 Task: In the Contact  ScarlettLewis@cooperhewitt.org, Create email and send with subject: 'A Glimpse into the Future: Meet Our Disruptive Offering', and with mail content 'Good Day!_x000D_
We're excited to introduce you to an innovative solution that will revolutionize your industry. Get ready to redefine success and reach new heights!_x000D_
Best Regard', attach the document: Business_plan.docx and insert image: visitingcard.jpg. Below Best Regards, write Pinterest and insert the URL: 'in.pinterest.com'. Mark checkbox to create task to follow up : In 1 month. Logged in from softage.4@softage.net
Action: Mouse moved to (70, 49)
Screenshot: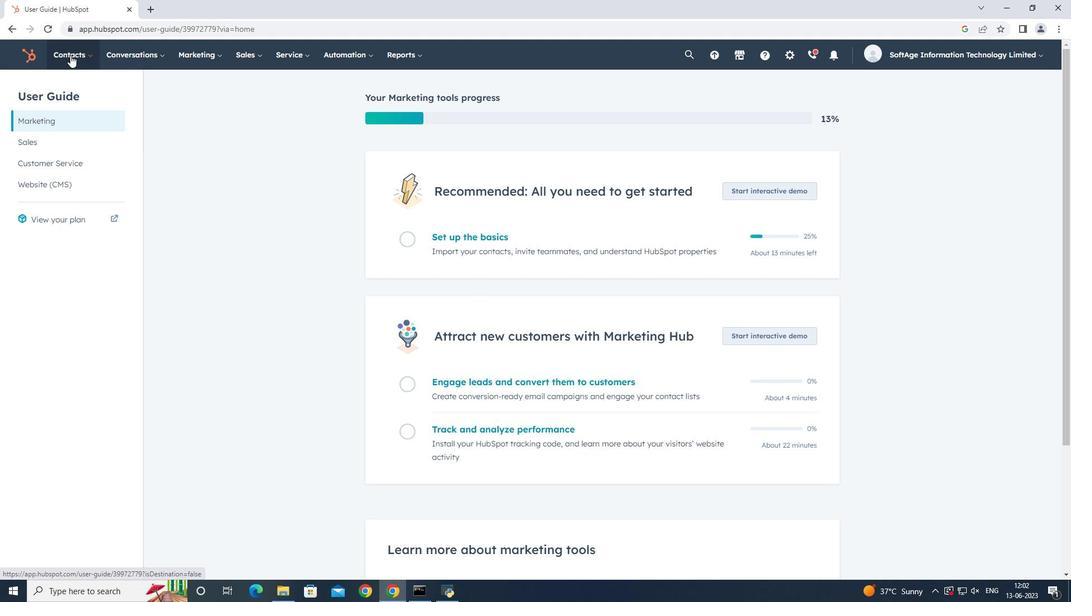 
Action: Mouse pressed left at (70, 49)
Screenshot: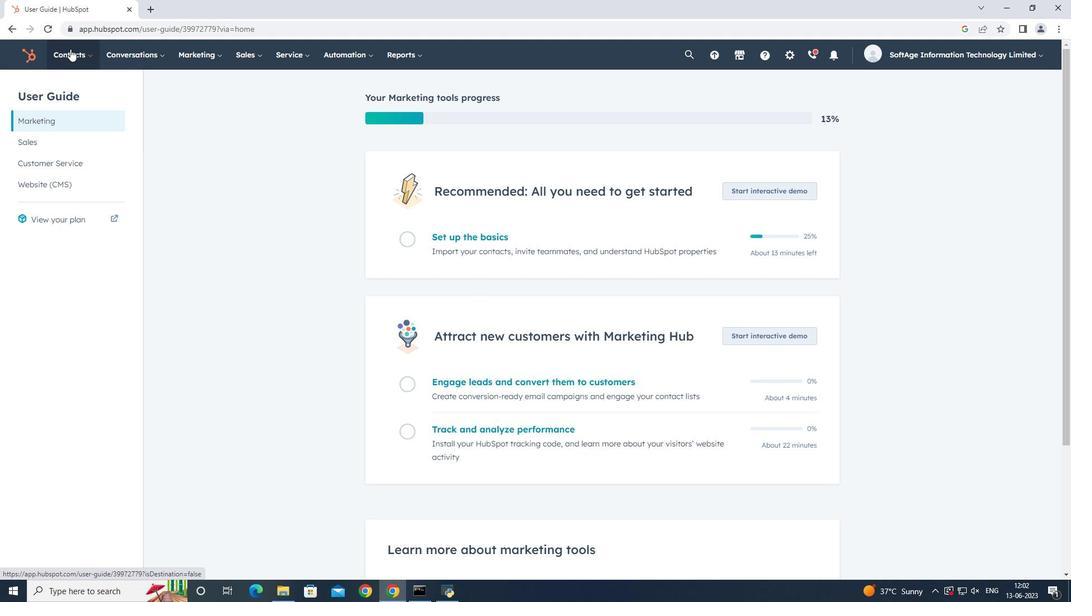 
Action: Mouse moved to (88, 88)
Screenshot: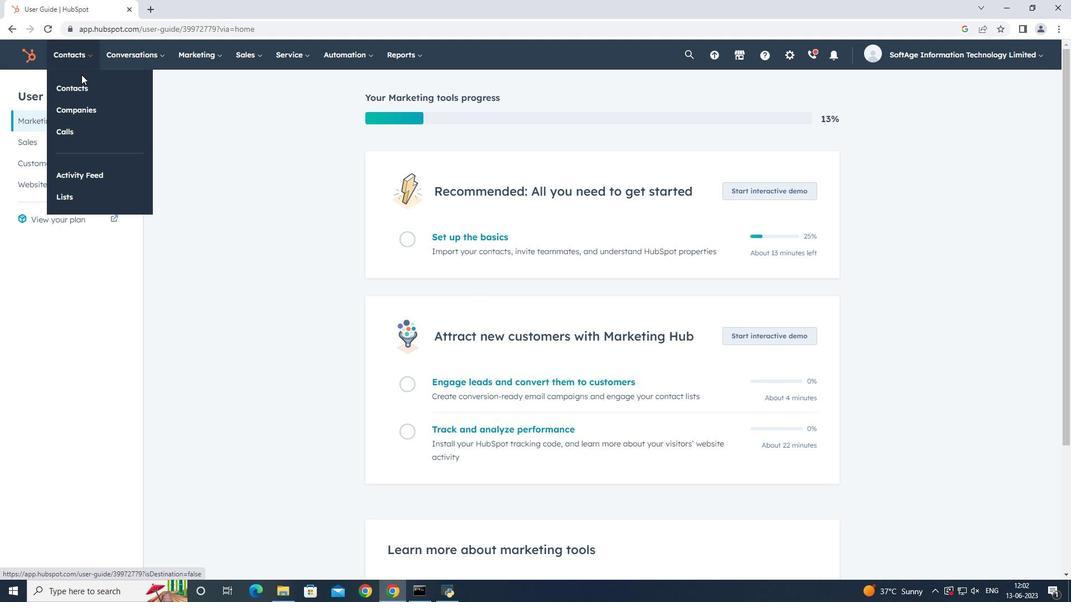 
Action: Mouse pressed left at (88, 88)
Screenshot: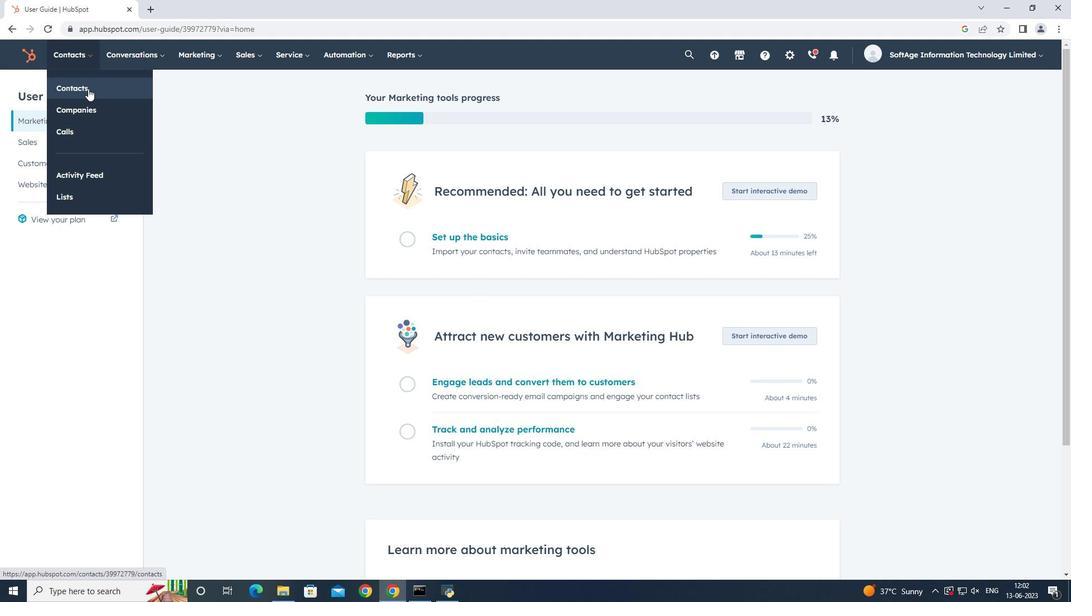 
Action: Mouse moved to (109, 177)
Screenshot: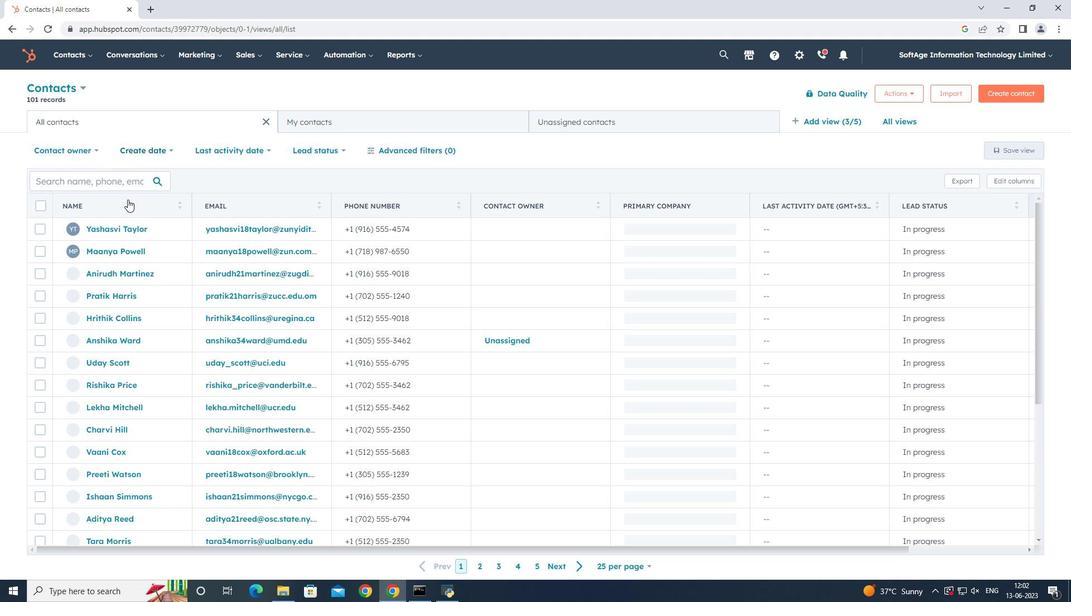 
Action: Mouse pressed left at (109, 177)
Screenshot: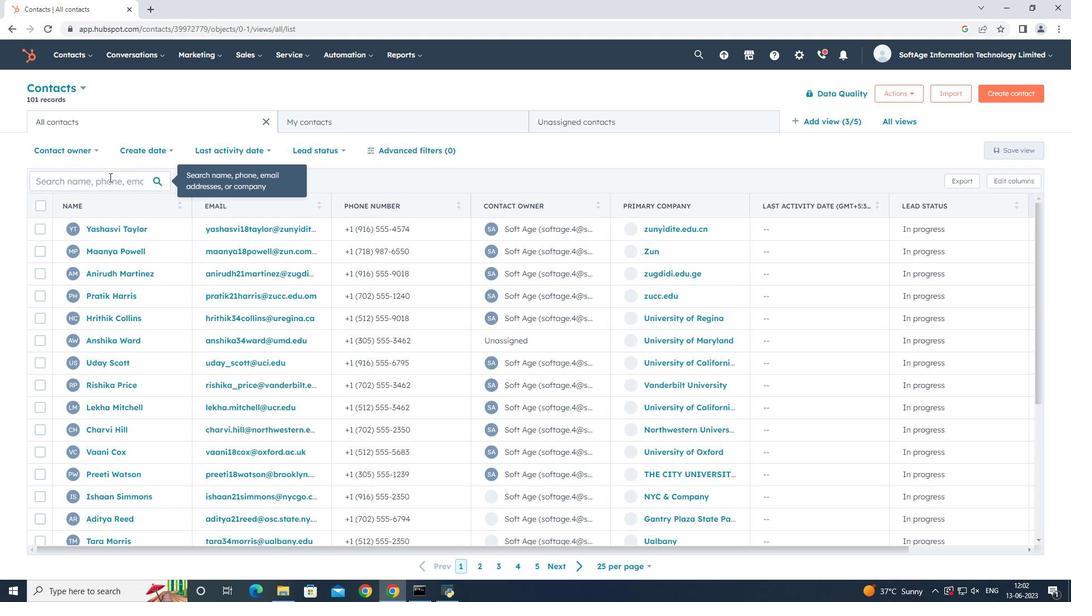 
Action: Key pressed <Key.shift>Scarlett
Screenshot: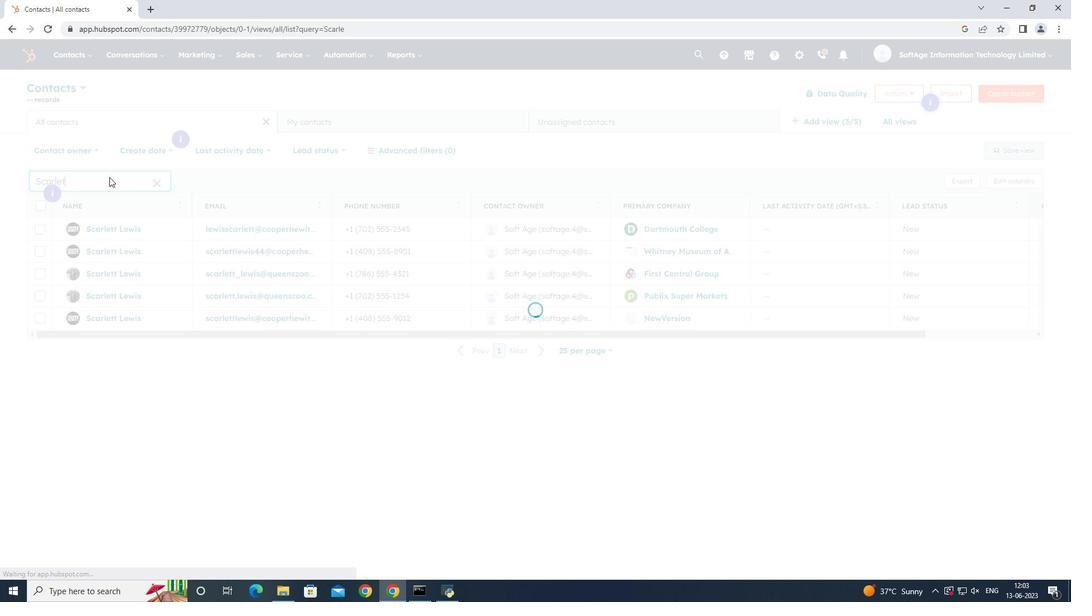 
Action: Mouse moved to (108, 316)
Screenshot: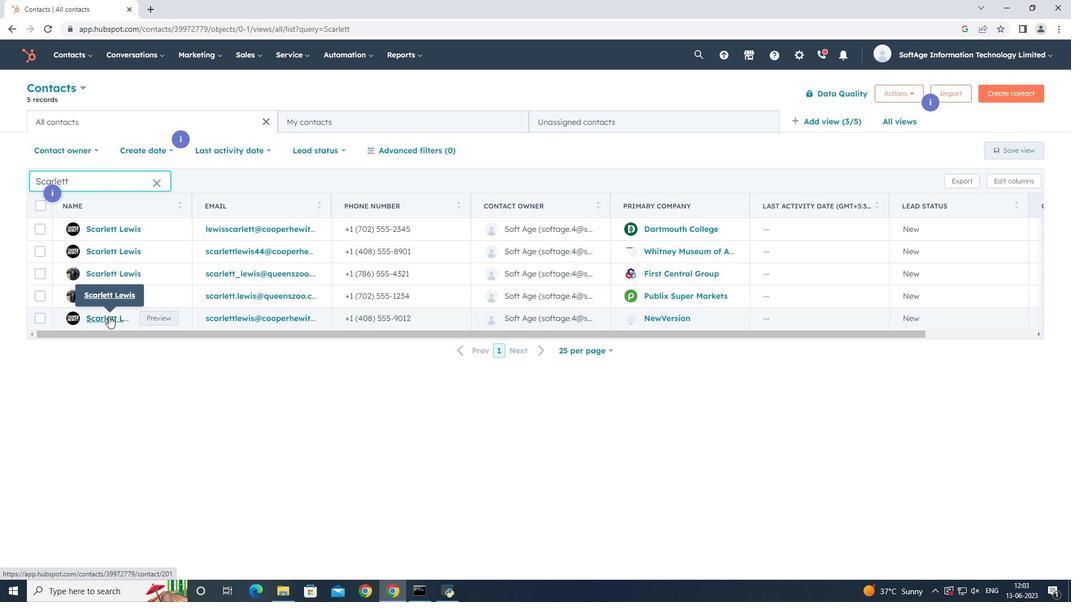 
Action: Mouse pressed left at (108, 316)
Screenshot: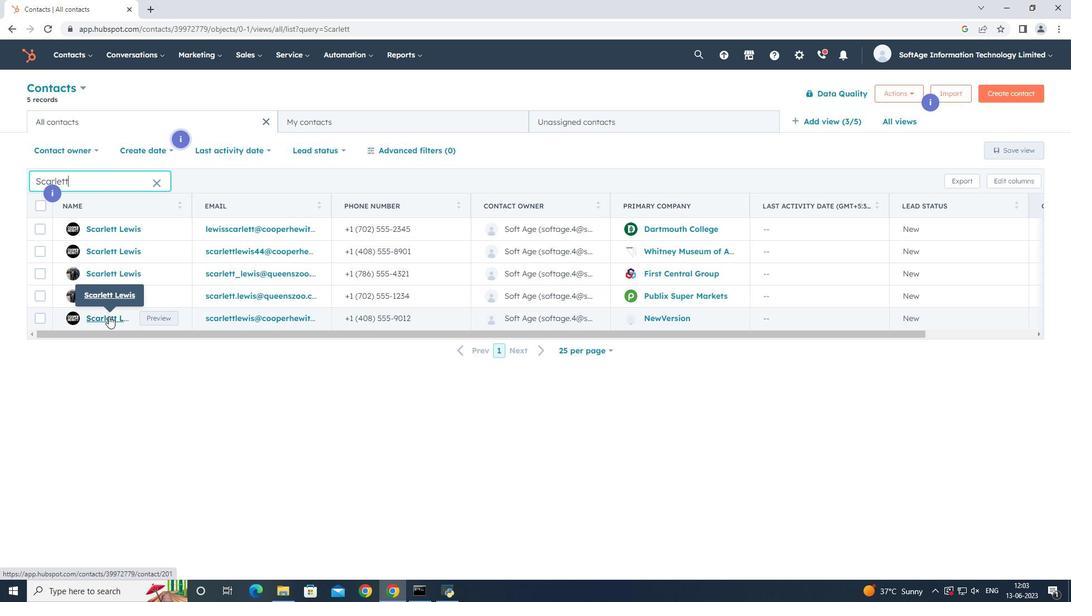 
Action: Mouse moved to (79, 193)
Screenshot: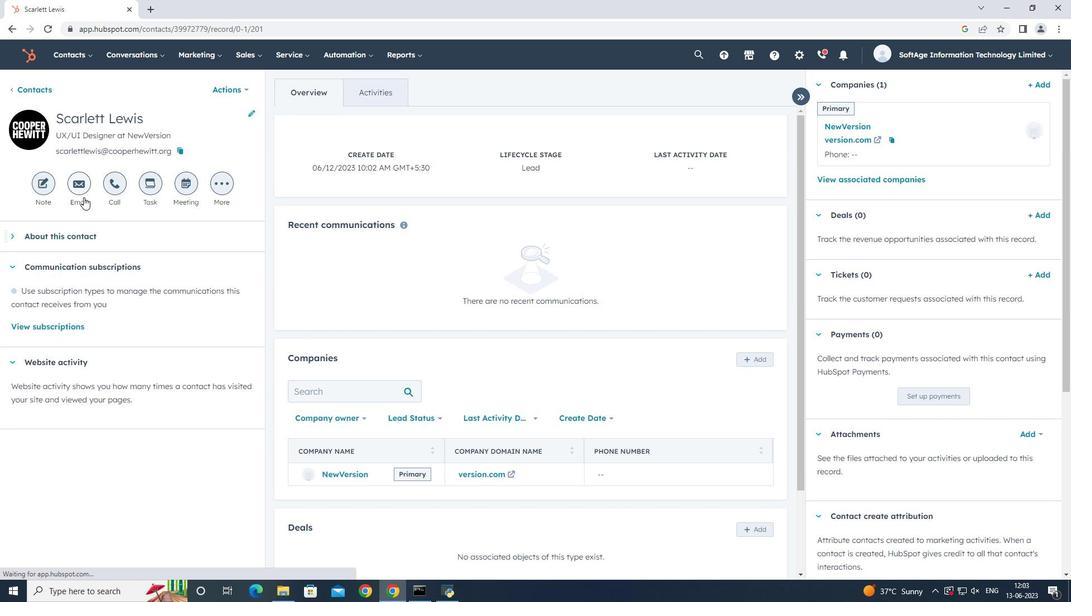 
Action: Mouse pressed left at (79, 193)
Screenshot: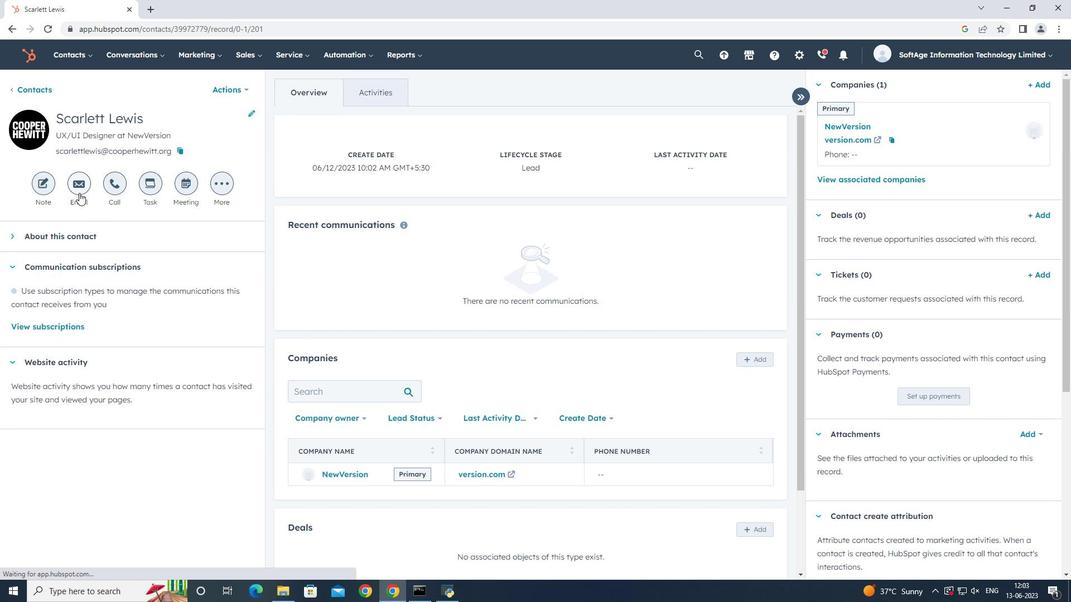 
Action: Mouse moved to (706, 374)
Screenshot: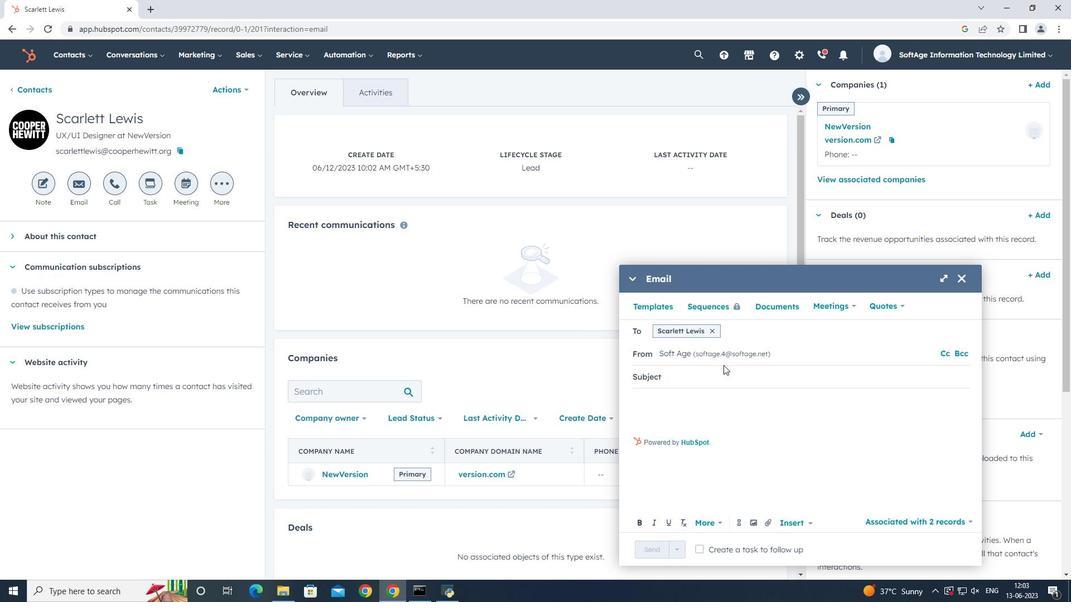 
Action: Key pressed <Key.shift>A<Key.space><Key.shift><Key.shift><Key.shift><Key.shift><Key.shift><Key.shift><Key.shift><Key.shift><Key.shift><Key.shift><Key.shift><Key.shift><Key.shift><Key.shift><Key.shift>Glimpse<Key.space>into<Key.space>the<Key.space><Key.shift><Key.shift><Key.shift><Key.shift><Key.shift><Key.shift><Key.shift><Key.shift><Key.shift><Key.shift><Key.shift><Key.shift><Key.shift><Key.shift><Key.shift><Key.shift><Key.shift><Key.shift><Key.shift><Key.shift><Key.shift><Key.shift><Key.shift><Key.shift><Key.shift><Key.shift>Future<Key.shift_r><Key.shift_r><Key.shift_r><Key.shift_r>:<Key.space><Key.shift_r><Key.shift_r><Key.shift_r>Meet<Key.space><Key.shift_r><Key.shift_r><Key.shift_r><Key.shift_r><Key.shift_r><Key.shift_r><Key.shift_r><Key.shift_r><Key.shift_r>Our<Key.space><Key.shift>Disruptive<Key.space><Key.shift_r><Key.shift_r><Key.shift_r><Key.shift_r><Key.shift_r><Key.shift_r><Key.shift_r><Key.shift_r>Offering
Screenshot: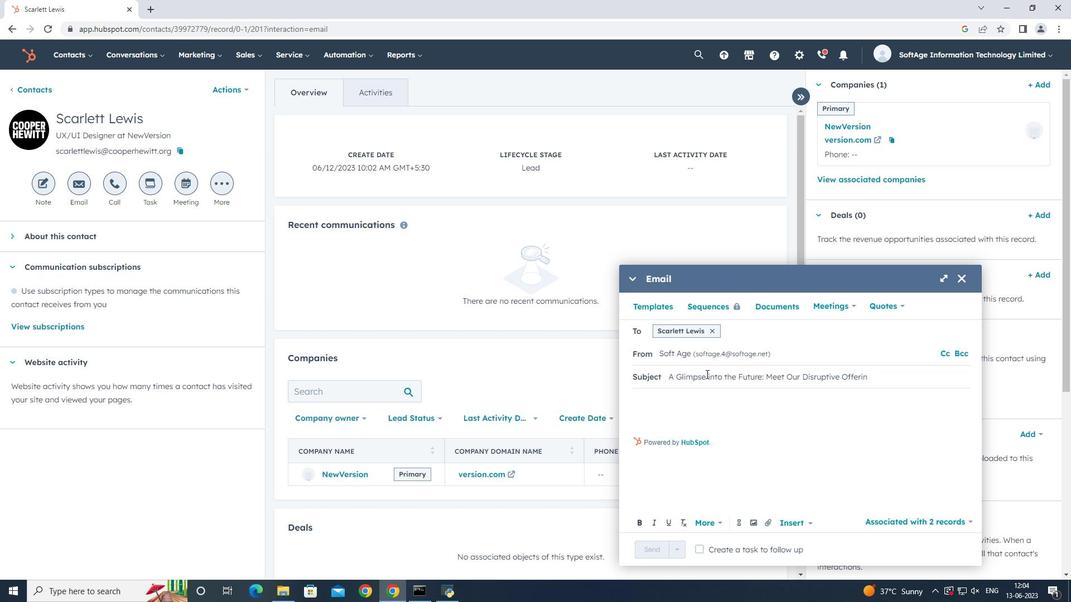 
Action: Mouse moved to (751, 409)
Screenshot: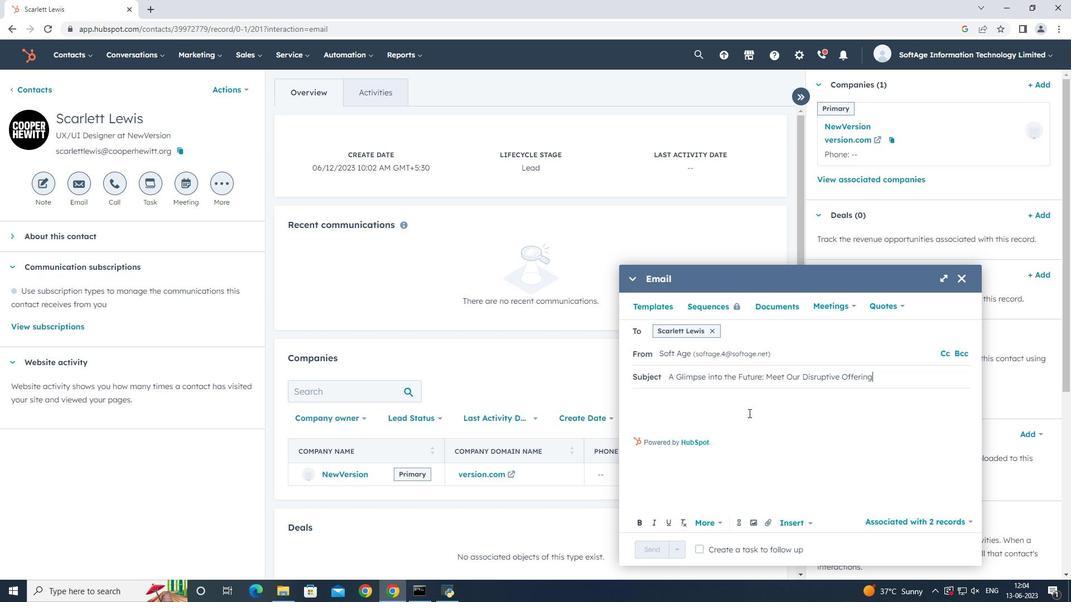 
Action: Mouse pressed left at (751, 409)
Screenshot: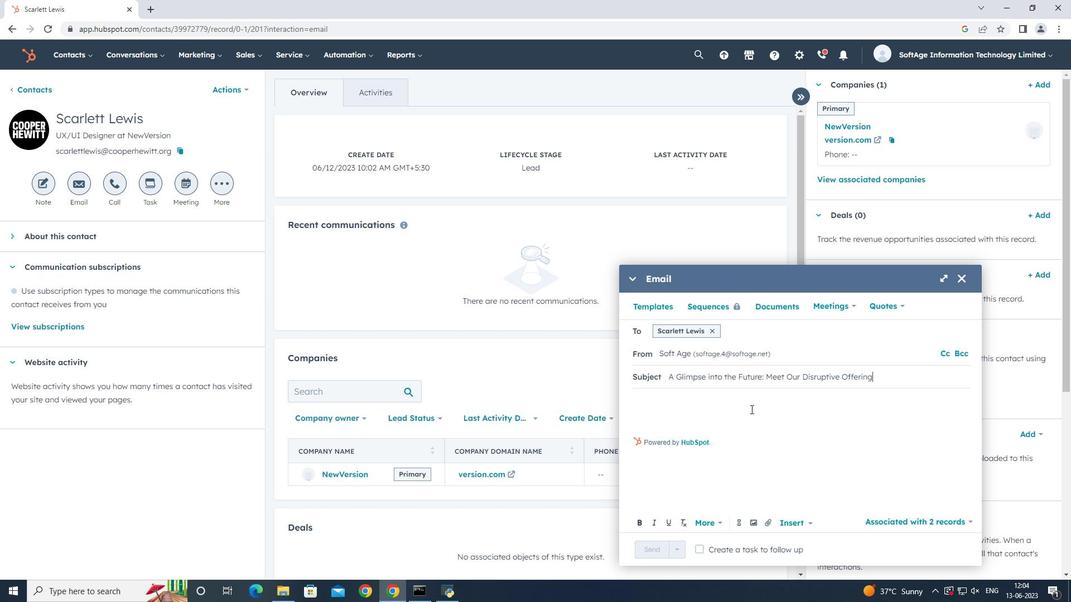 
Action: Key pressed <Key.shift><Key.shift><Key.shift><Key.shift>Good<Key.space><Key.shift>Day,<Key.enter><Key.enter>
Screenshot: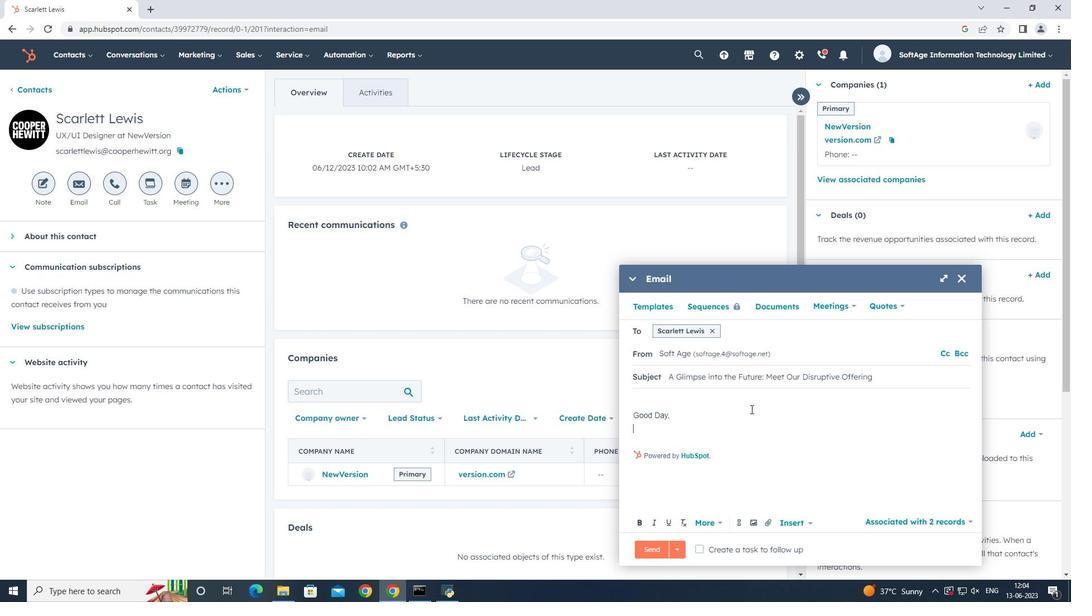 
Action: Mouse moved to (797, 400)
Screenshot: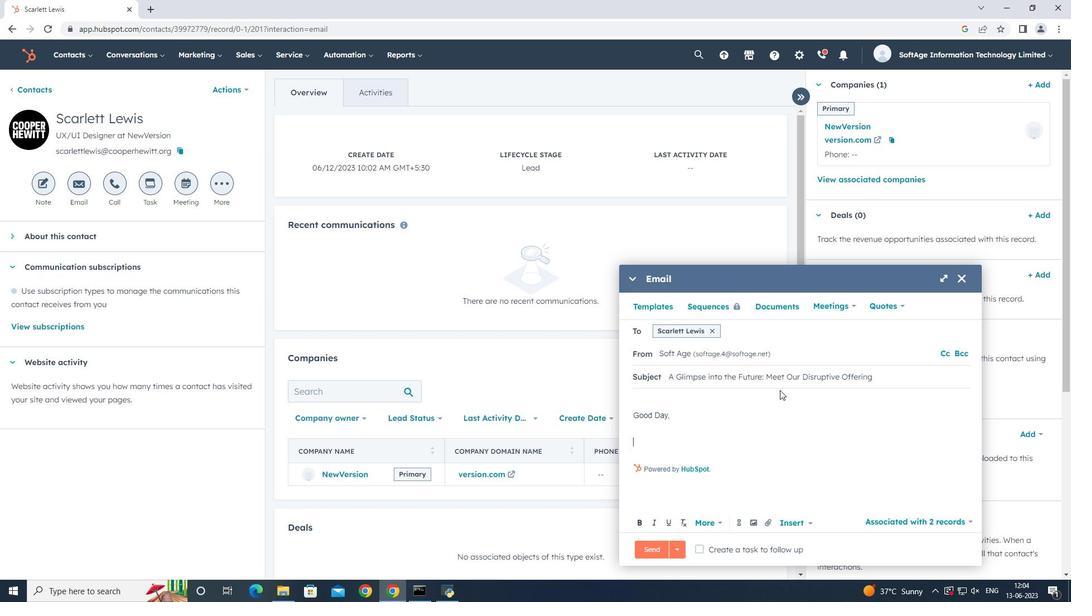
Action: Key pressed <Key.shift>We're<Key.space>excited<Key.space>to<Key.space>introduce<Key.space>you<Key.space>to<Key.space>an<Key.space>innovative<Key.space>solution<Key.space>that<Key.space>will<Key.space>revolutionize<Key.space>your<Key.space>industry.<Key.space><Key.space><Key.backspace><Key.shift>Get<Key.space>ready<Key.space>to<Key.space>redefine<Key.space>success<Key.space>and<Key.space>reach<Key.space>new<Key.space>heights<Key.shift_r><Key.shift_r><Key.shift_r><Key.shift_r><Key.shift_r><Key.shift_r><Key.shift_r><Key.shift_r><Key.shift_r><Key.shift_r><Key.shift_r><Key.shift_r><Key.shift_r><Key.shift_r><Key.shift_r><Key.shift_r><Key.shift_r><Key.shift_r><Key.shift_r><Key.shift_r><Key.shift_r><Key.shift_r><Key.shift_r><Key.shift_r><Key.shift_r><Key.shift_r><Key.shift_r><Key.shift_r><Key.shift_r><Key.shift_r><Key.shift_r><Key.shift_r><Key.shift_r><Key.shift_r><Key.shift_r><Key.shift_r><Key.shift_r><Key.shift_r><Key.shift_r><Key.shift_r><Key.shift_r><Key.shift_r><Key.shift_r><Key.shift_r><Key.shift_r><Key.shift_r><Key.shift_r><Key.shift_r><Key.shift_r><Key.shift_r><Key.shift_r><Key.shift_r><Key.shift_r><Key.shift_r><Key.shift_r><Key.shift_r><Key.shift_r><Key.shift_r><Key.shift_r><Key.shift_r><Key.shift_r><Key.shift_r><Key.shift_r><Key.shift_r><Key.shift_r><Key.shift_r><Key.shift_r><Key.shift_r><Key.shift_r><Key.shift_r><Key.shift_r><Key.shift_r><Key.shift_r><Key.shift_r>!
Screenshot: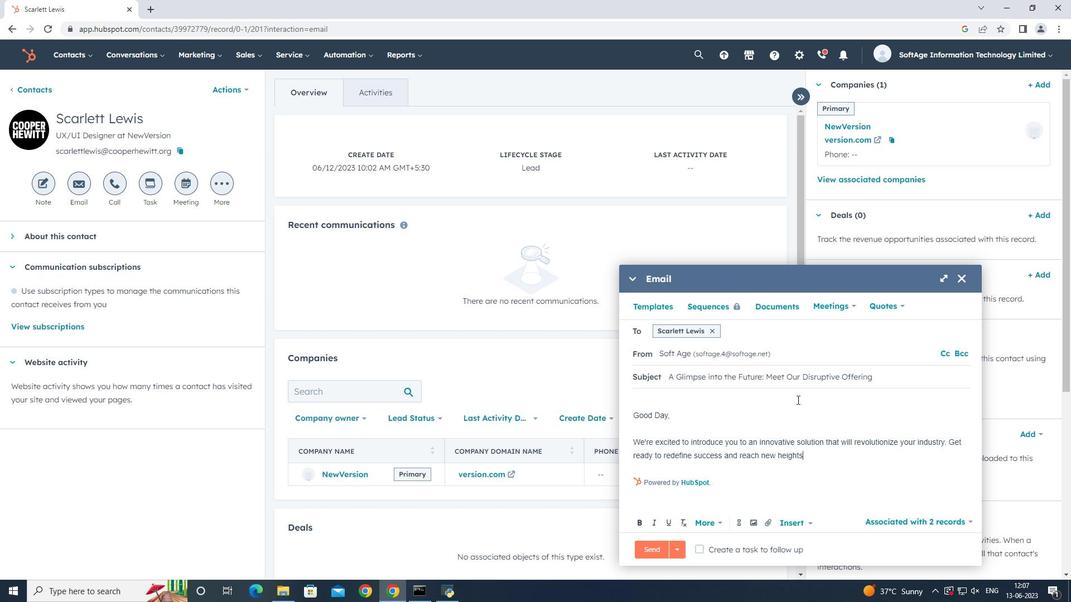 
Action: Mouse moved to (860, 456)
Screenshot: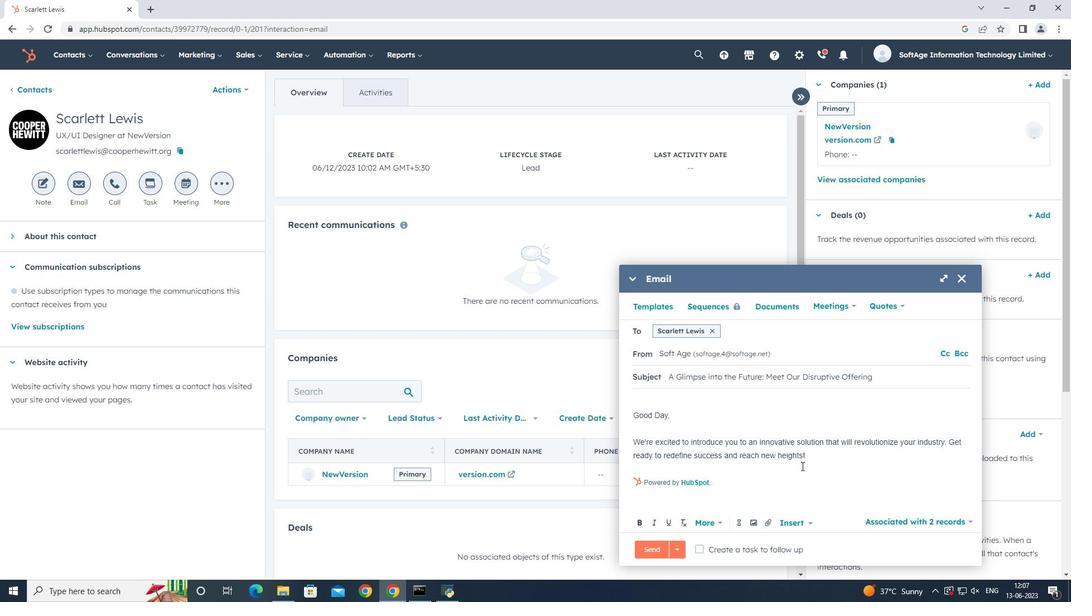 
Action: Key pressed <Key.enter><Key.enter>
Screenshot: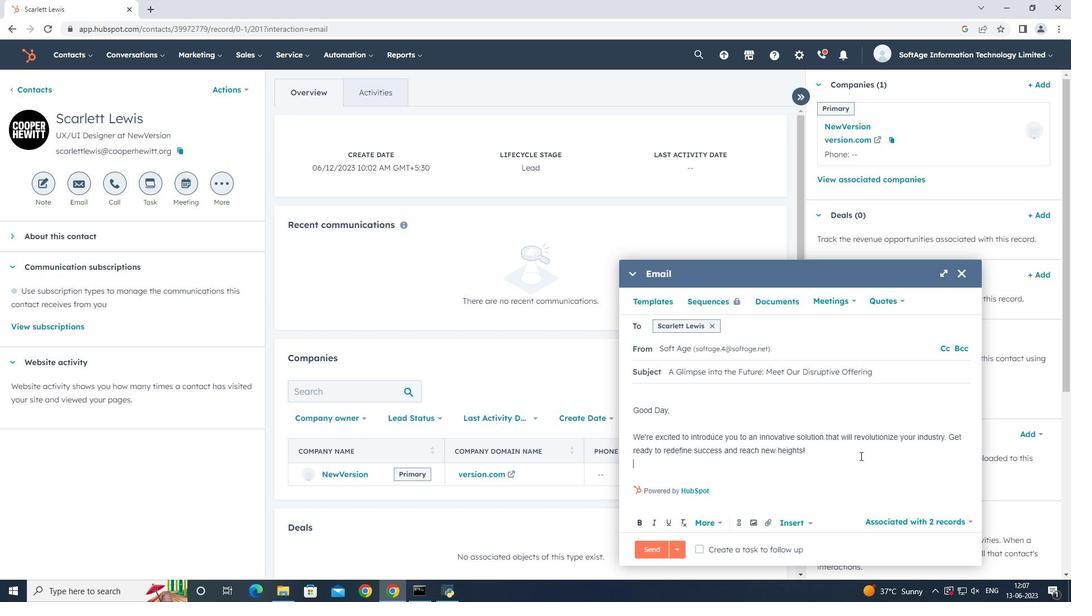 
Action: Mouse moved to (831, 438)
Screenshot: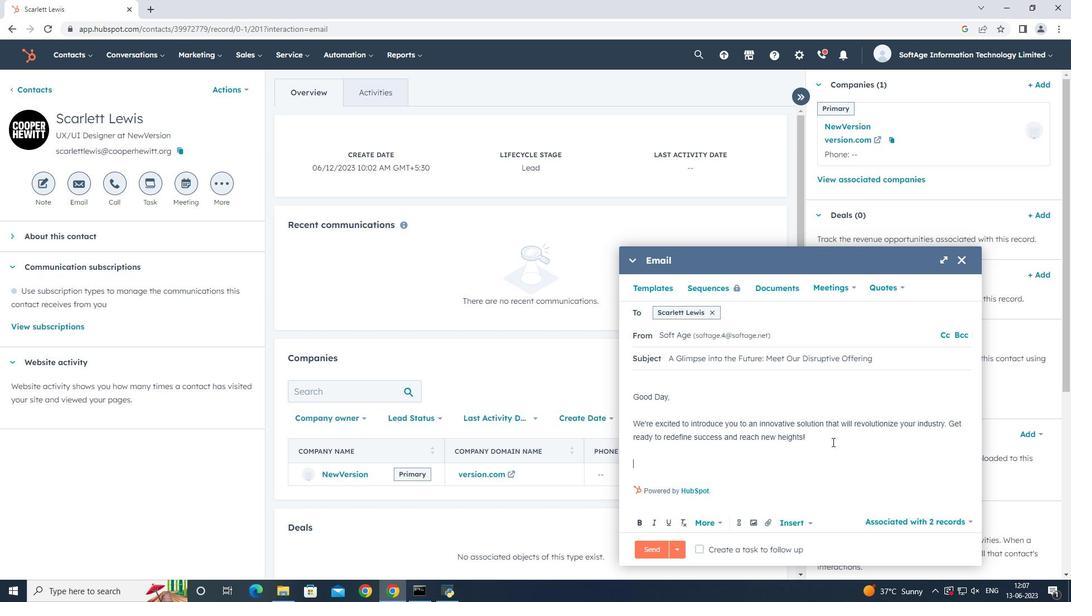 
Action: Key pressed <Key.shift>R<Key.backspace><Key.shift>Best<Key.space><Key.shift><Key.shift>Regards,
Screenshot: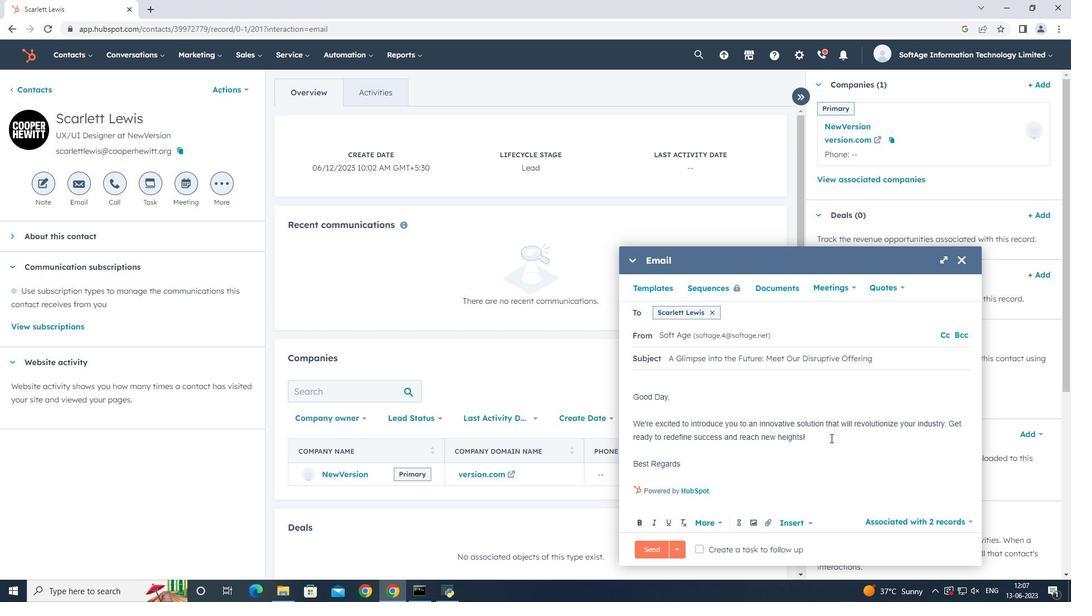 
Action: Mouse moved to (771, 521)
Screenshot: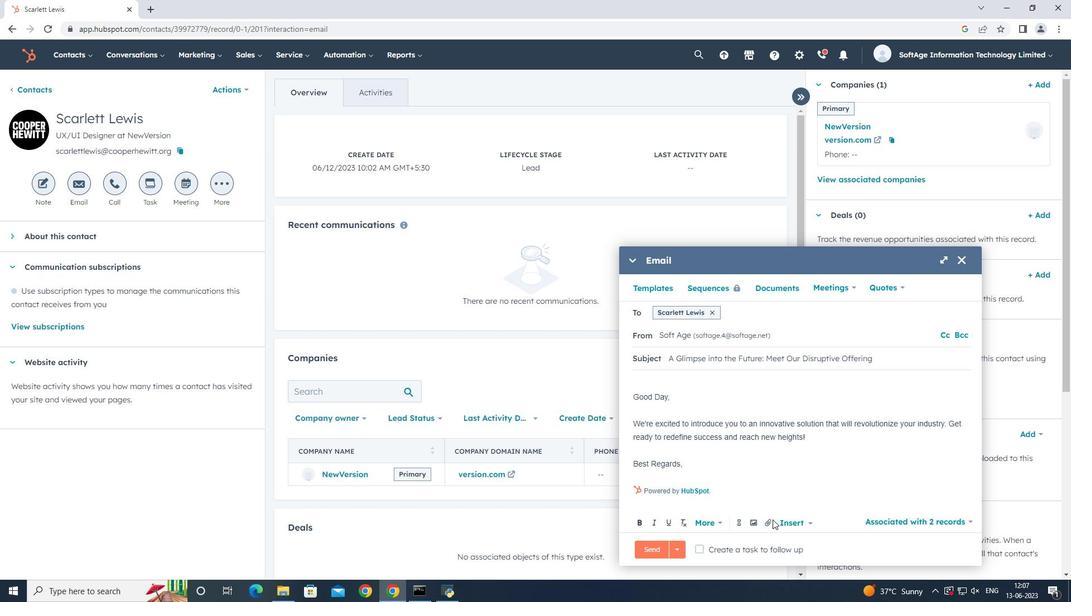 
Action: Mouse pressed left at (771, 521)
Screenshot: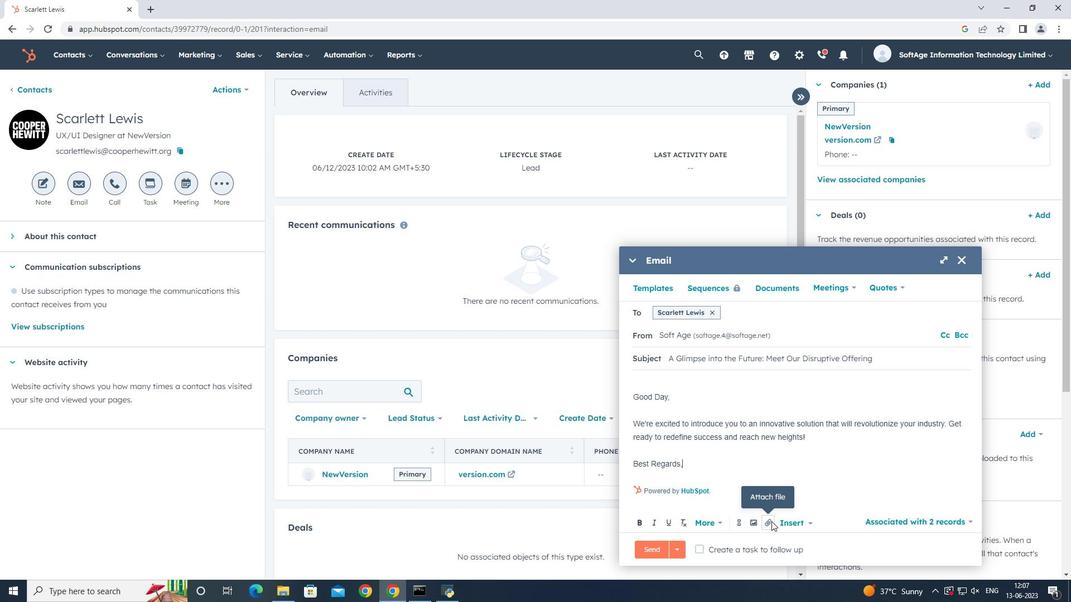 
Action: Mouse moved to (778, 492)
Screenshot: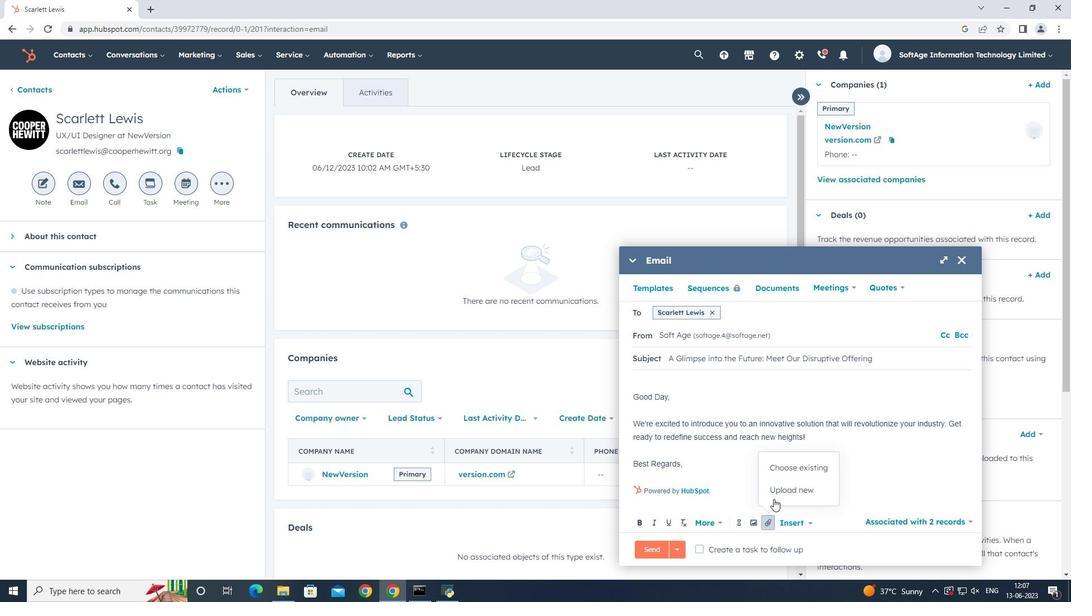 
Action: Mouse pressed left at (778, 492)
Screenshot: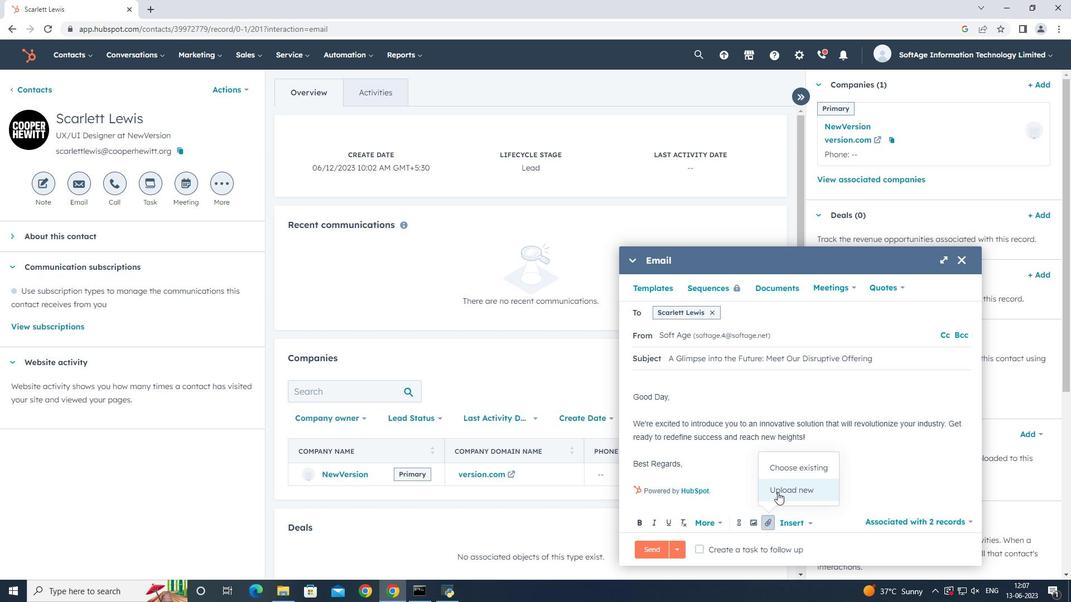 
Action: Mouse moved to (194, 103)
Screenshot: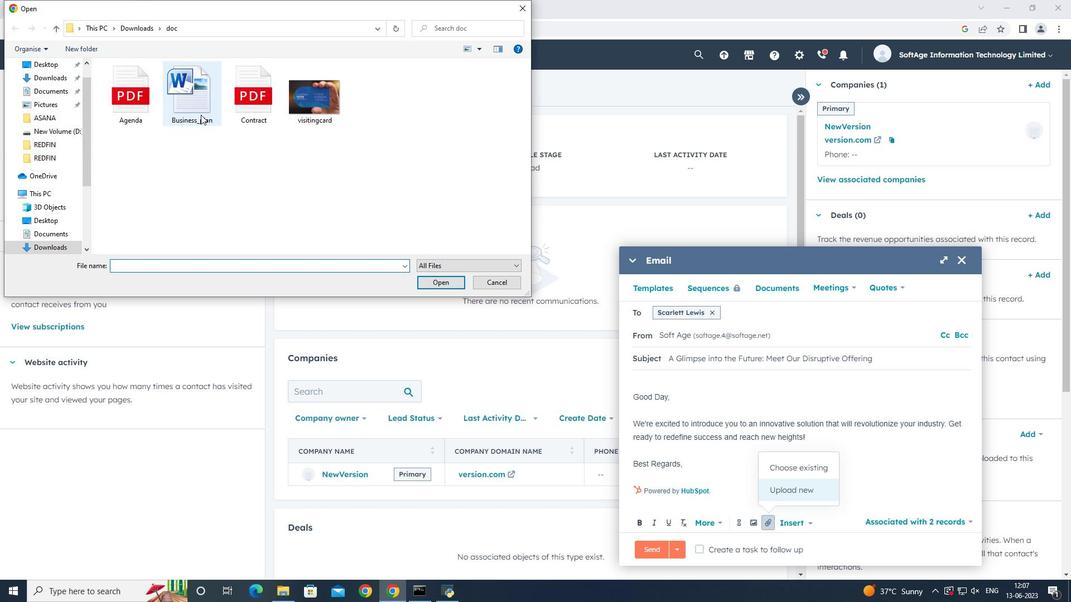 
Action: Mouse pressed left at (194, 103)
Screenshot: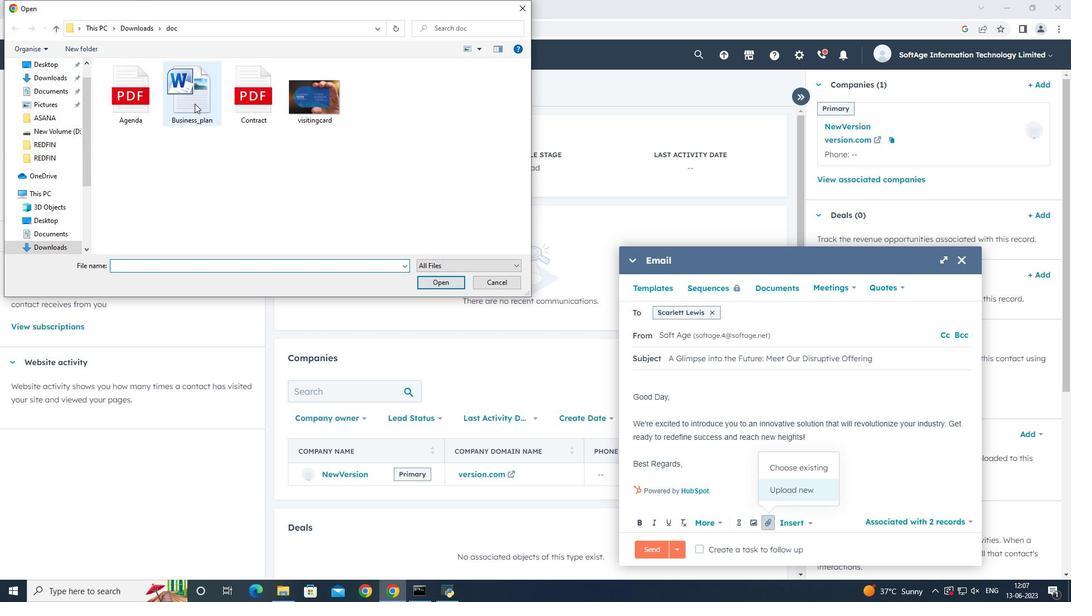 
Action: Mouse pressed left at (194, 103)
Screenshot: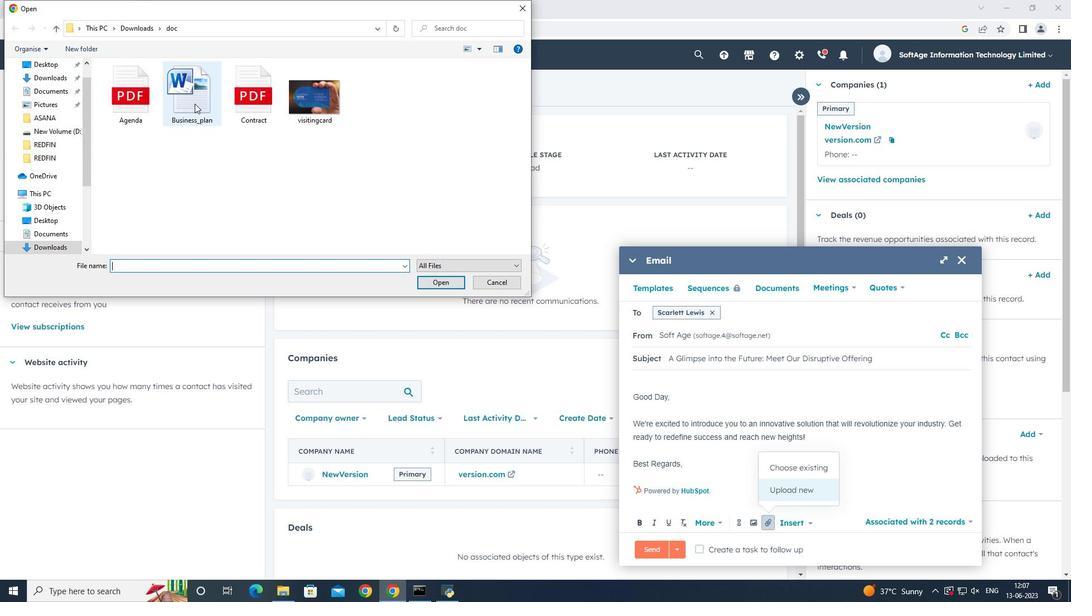 
Action: Mouse moved to (754, 491)
Screenshot: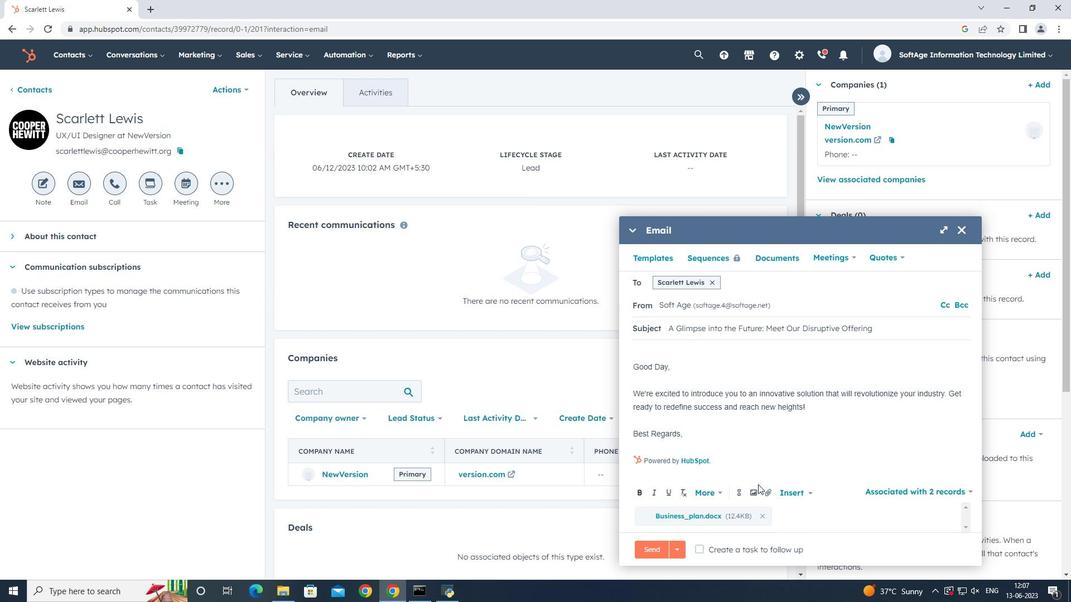 
Action: Mouse pressed left at (754, 491)
Screenshot: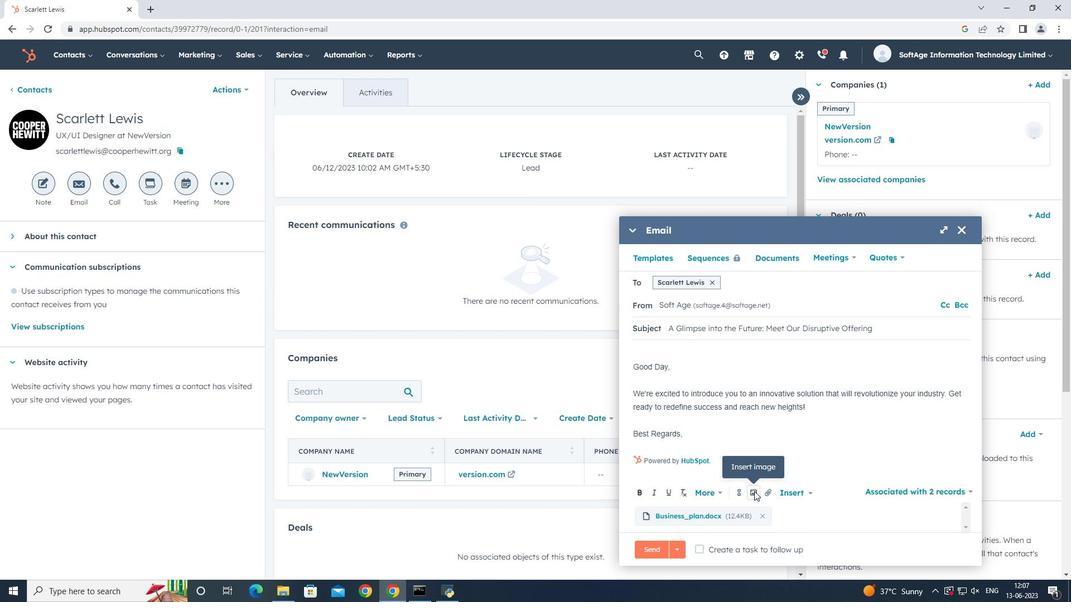 
Action: Mouse moved to (752, 458)
Screenshot: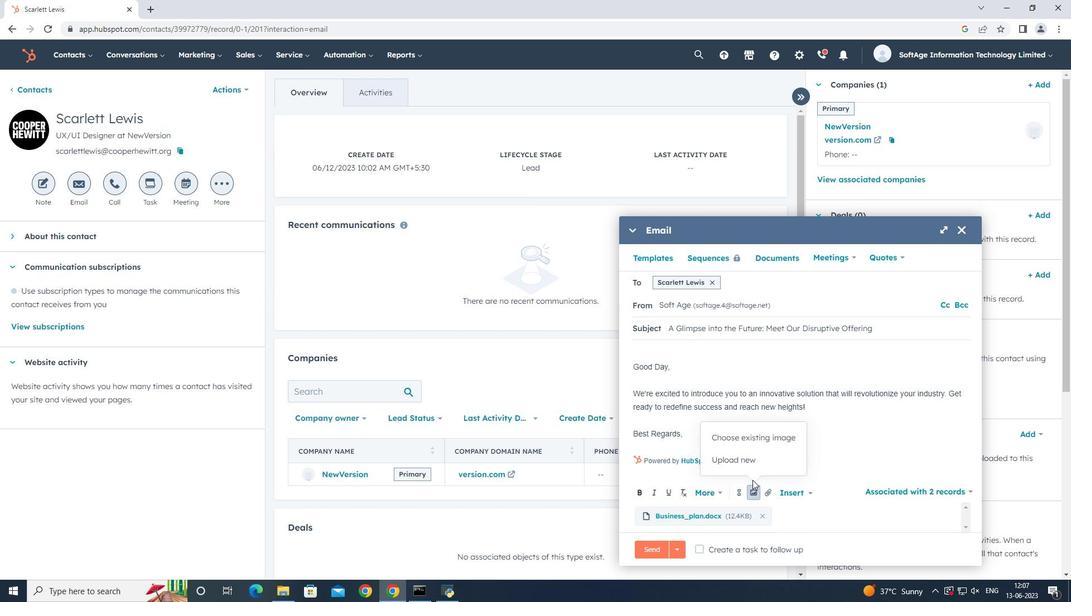 
Action: Mouse pressed left at (752, 458)
Screenshot: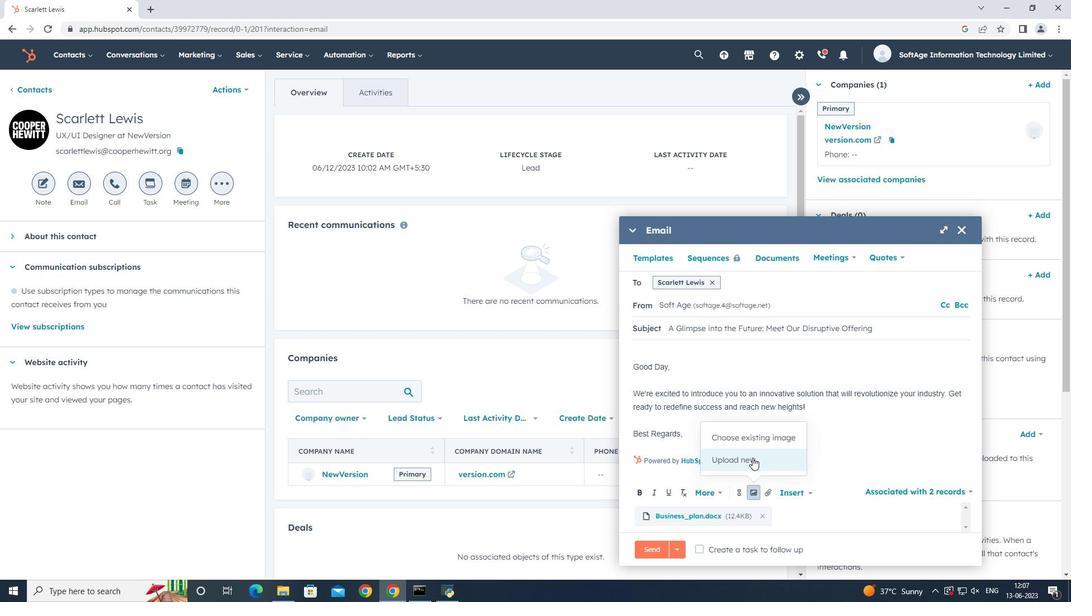 
Action: Mouse moved to (121, 104)
Screenshot: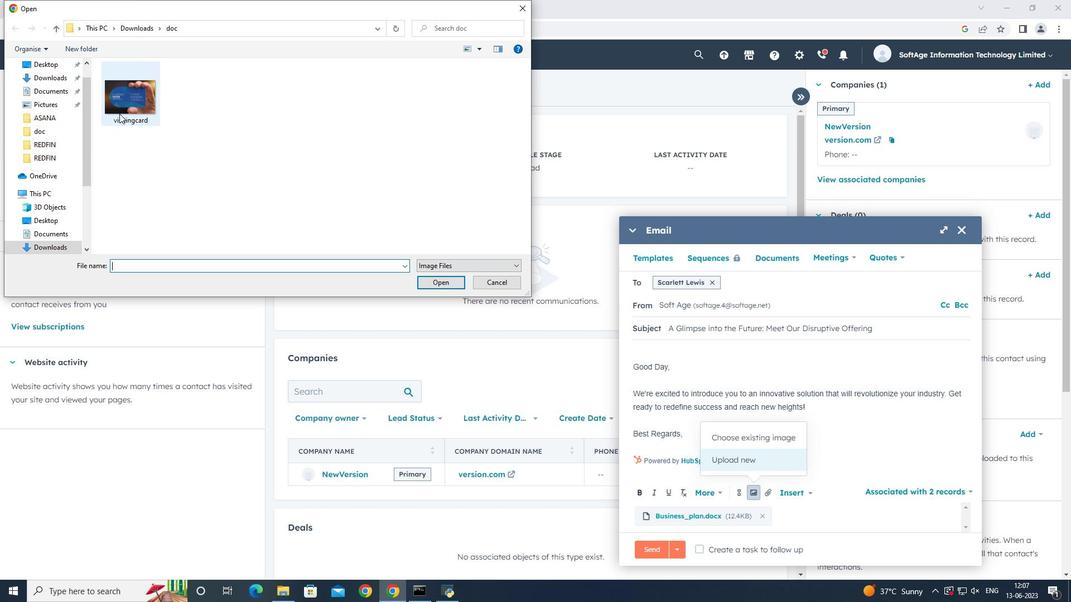 
Action: Mouse pressed left at (121, 104)
Screenshot: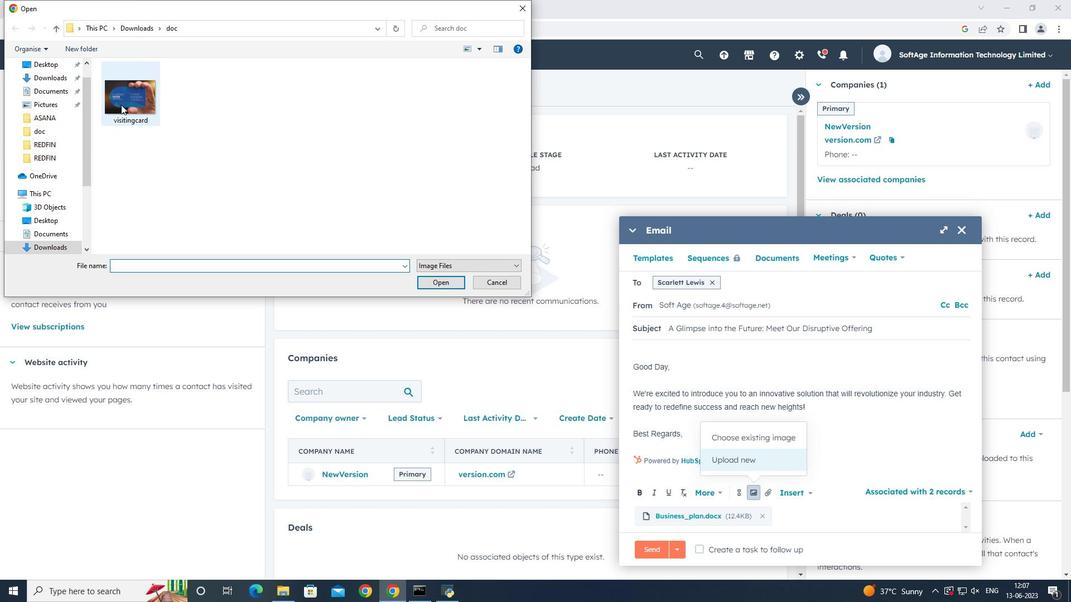 
Action: Mouse pressed left at (121, 104)
Screenshot: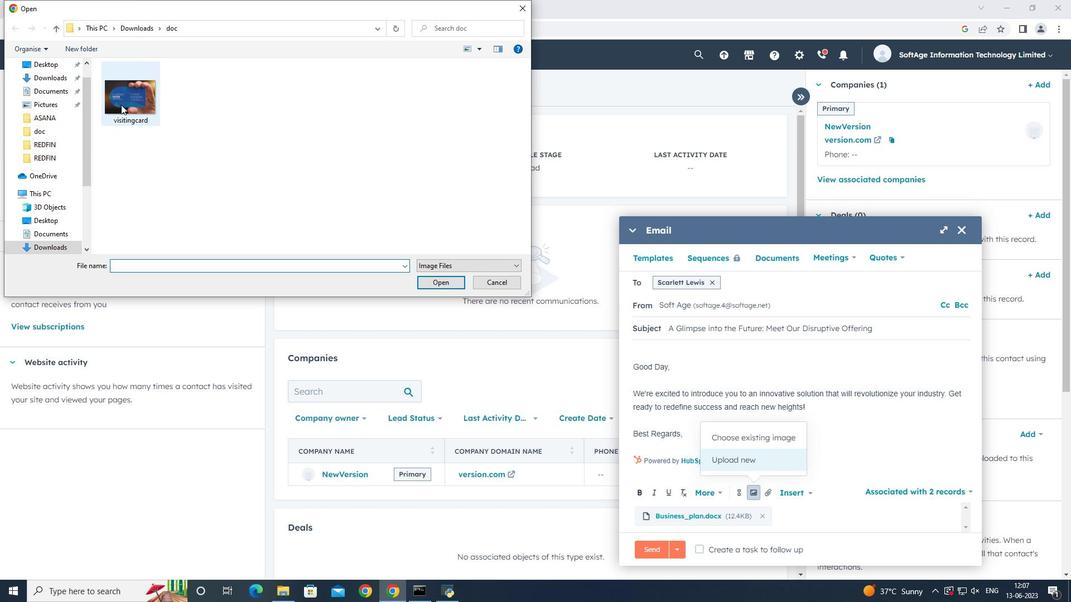 
Action: Mouse moved to (690, 305)
Screenshot: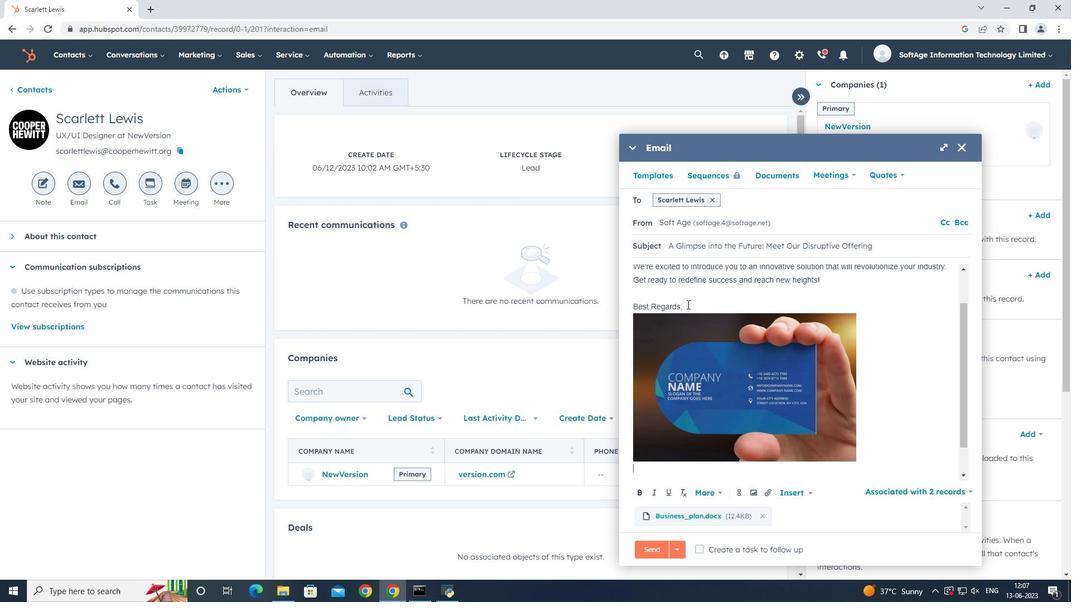
Action: Mouse pressed left at (690, 305)
Screenshot: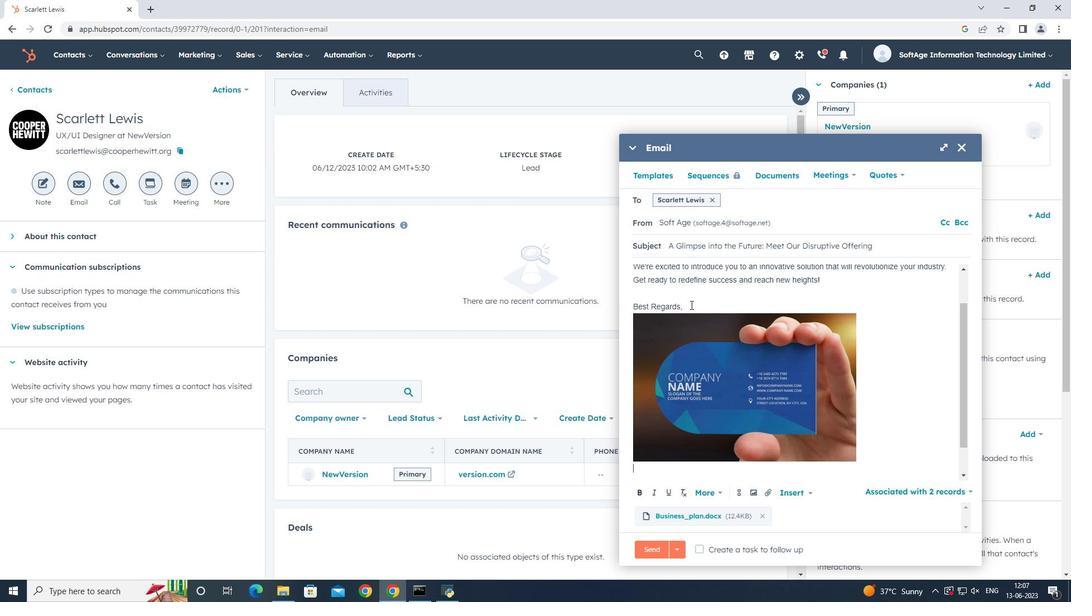 
Action: Key pressed <Key.enter><Key.shift_r><Key.shift_r><Key.shift_r><Key.shift_r><Key.shift_r><Key.shift_r><Key.shift_r><Key.shift_r><Key.shift_r><Key.shift_r><Key.shift_r><Key.shift_r><Key.shift_r><Key.shift_r><Key.shift_r><Key.shift_r><Key.shift_r><Key.shift_r><Key.shift_r><Key.shift_r><Key.shift_r><Key.shift_r><Key.shift_r><Key.shift_r><Key.shift_r><Key.shift_r><Key.shift_r><Key.shift_r><Key.shift_r><Key.shift_r><Key.shift_r><Key.shift_r><Key.shift_r><Key.shift_r><Key.shift_r><Key.shift_r><Key.shift_r><Key.shift_r><Key.shift_r><Key.shift_r><Key.shift_r><Key.shift_r><Key.shift_r><Key.shift_r><Key.shift_r><Key.shift_r><Key.shift_r><Key.shift_r><Key.shift_r><Key.shift_r>Printerest
Screenshot: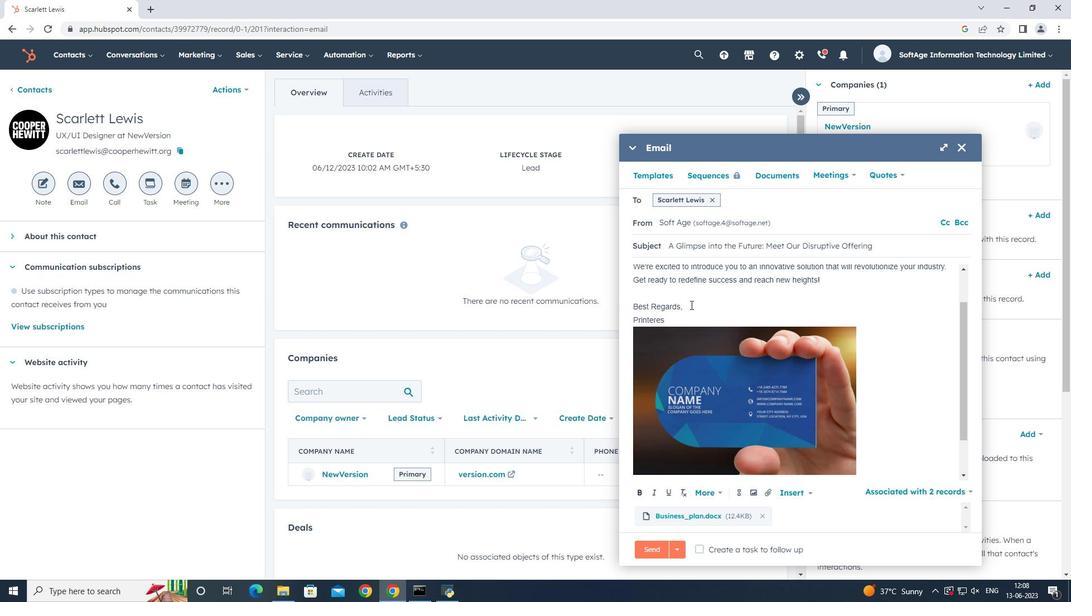 
Action: Mouse moved to (738, 492)
Screenshot: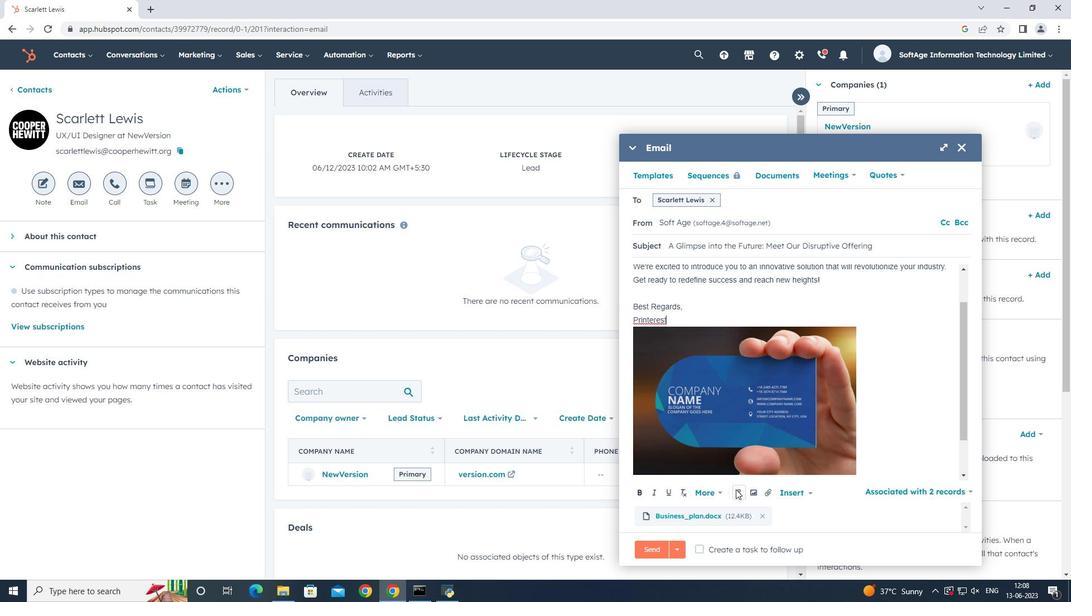 
Action: Mouse pressed left at (738, 492)
Screenshot: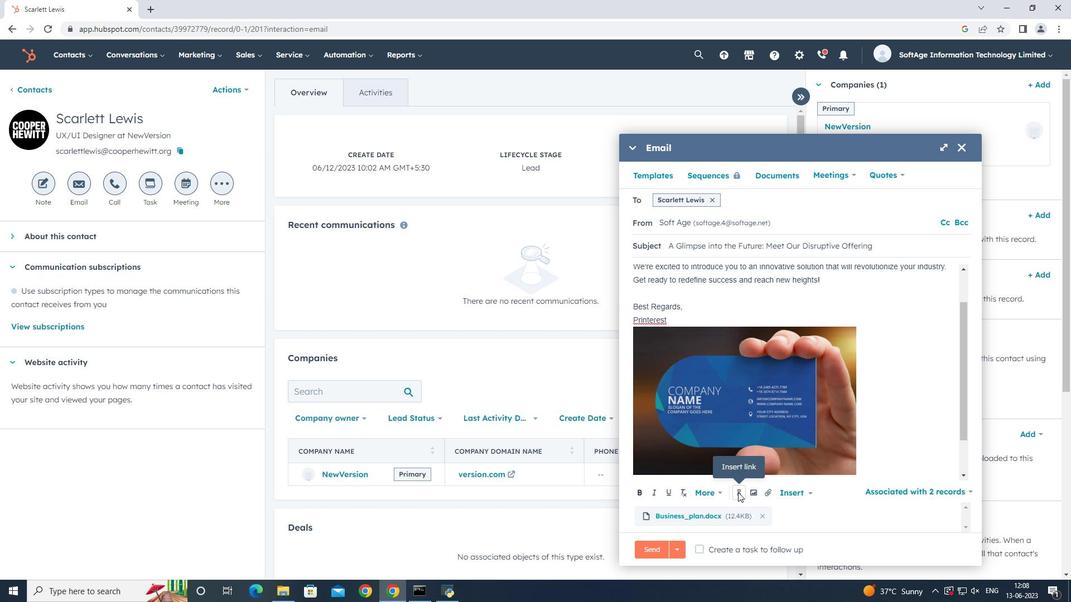 
Action: Key pressed in.pinterest.com
Screenshot: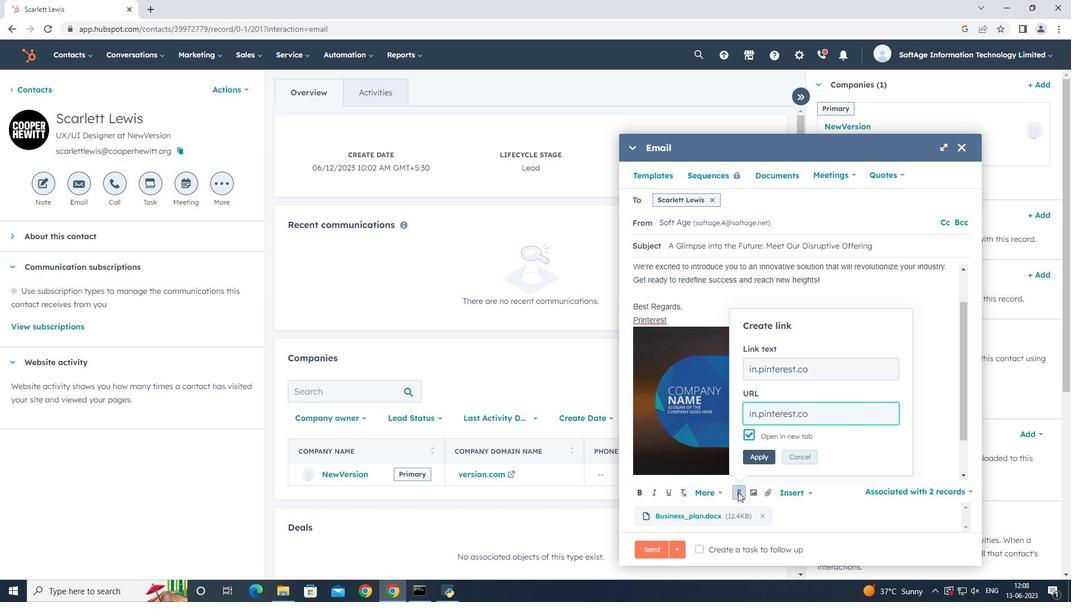 
Action: Mouse moved to (758, 461)
Screenshot: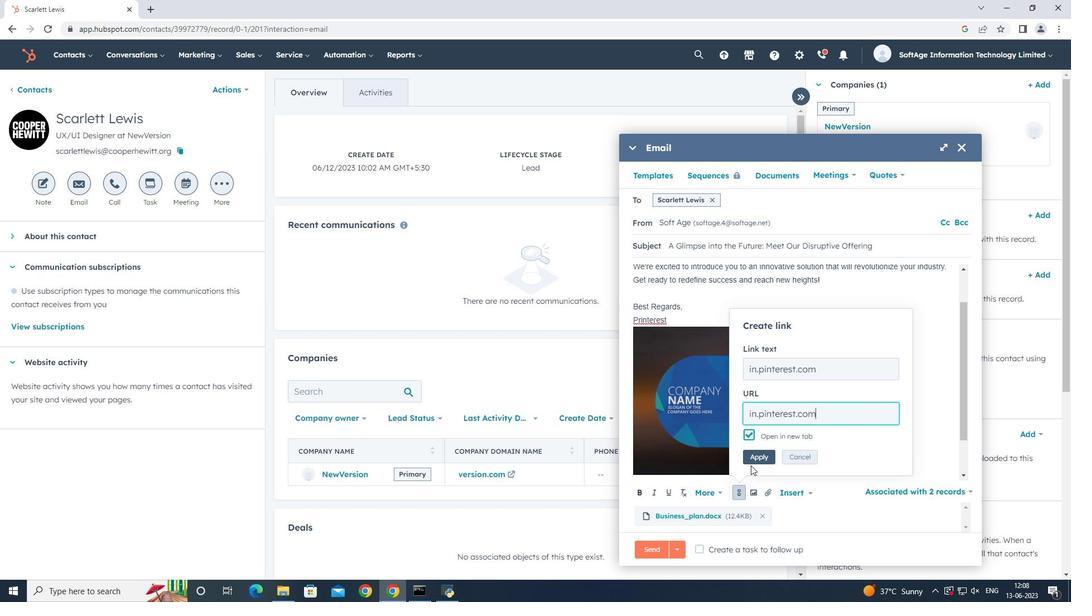 
Action: Mouse pressed left at (758, 461)
Screenshot: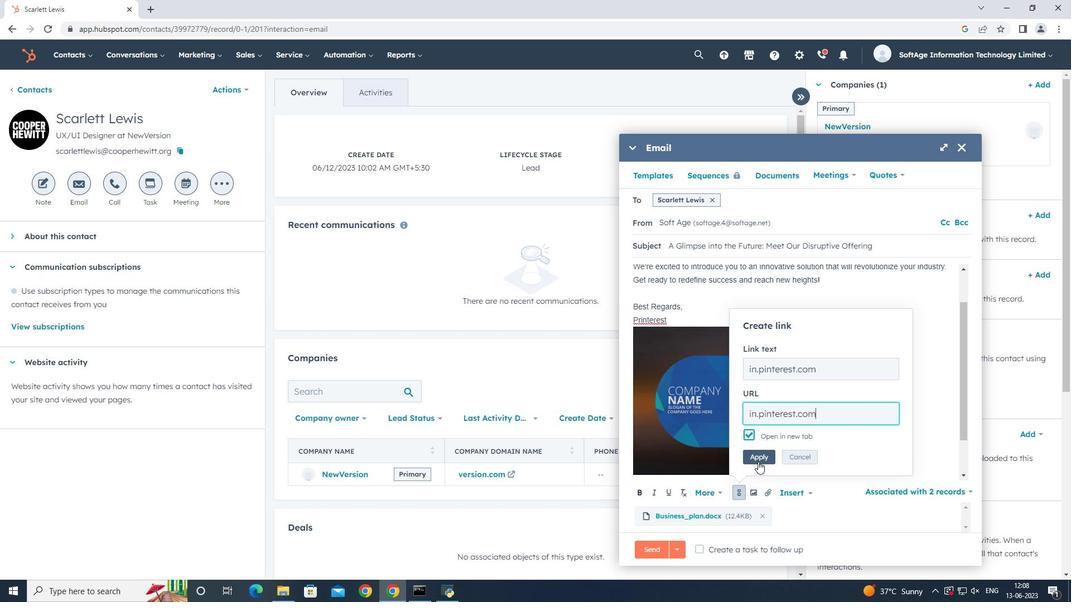 
Action: Mouse moved to (640, 319)
Screenshot: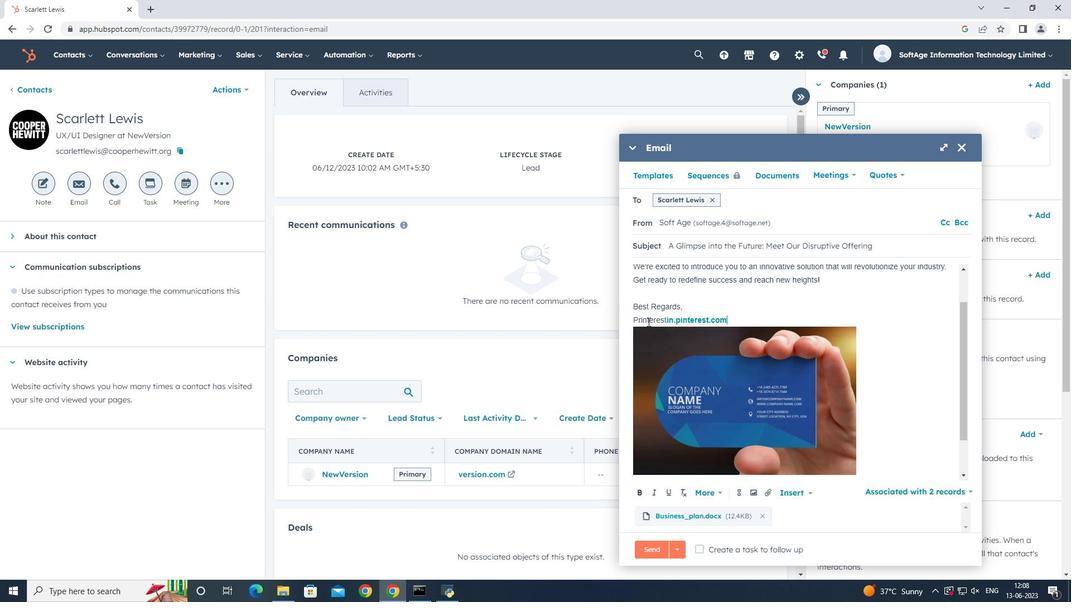 
Action: Mouse pressed left at (640, 319)
Screenshot: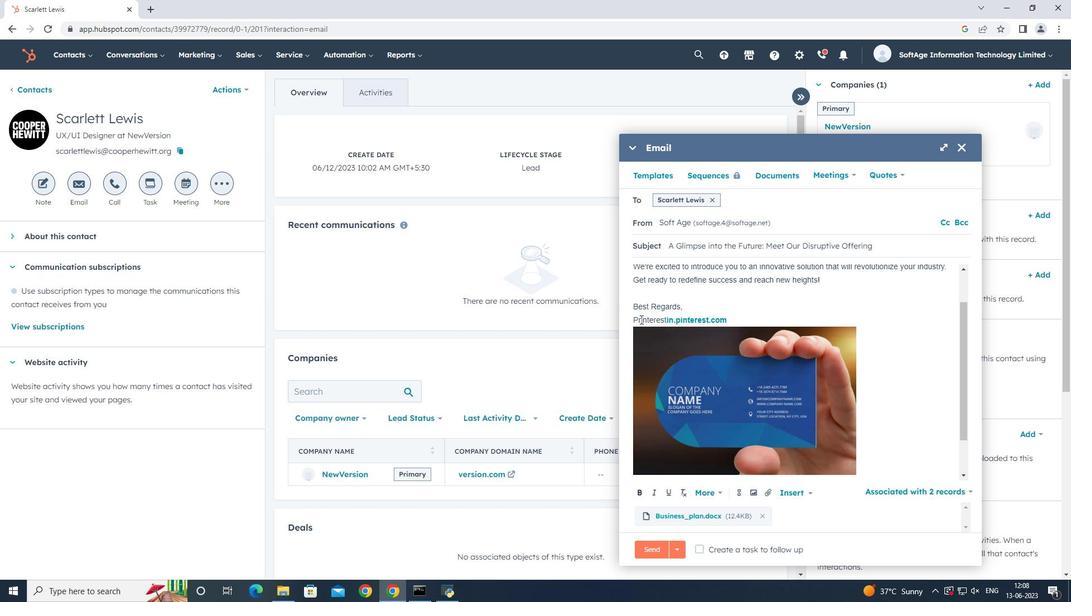 
Action: Mouse moved to (806, 320)
Screenshot: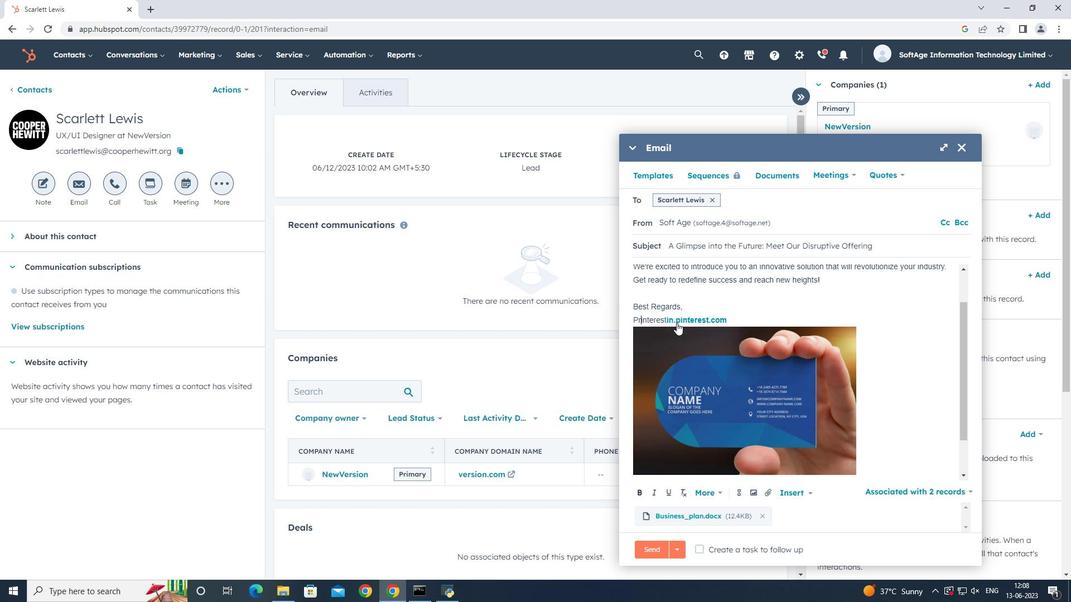 
Action: Key pressed <Key.backspace><Key.right>
Screenshot: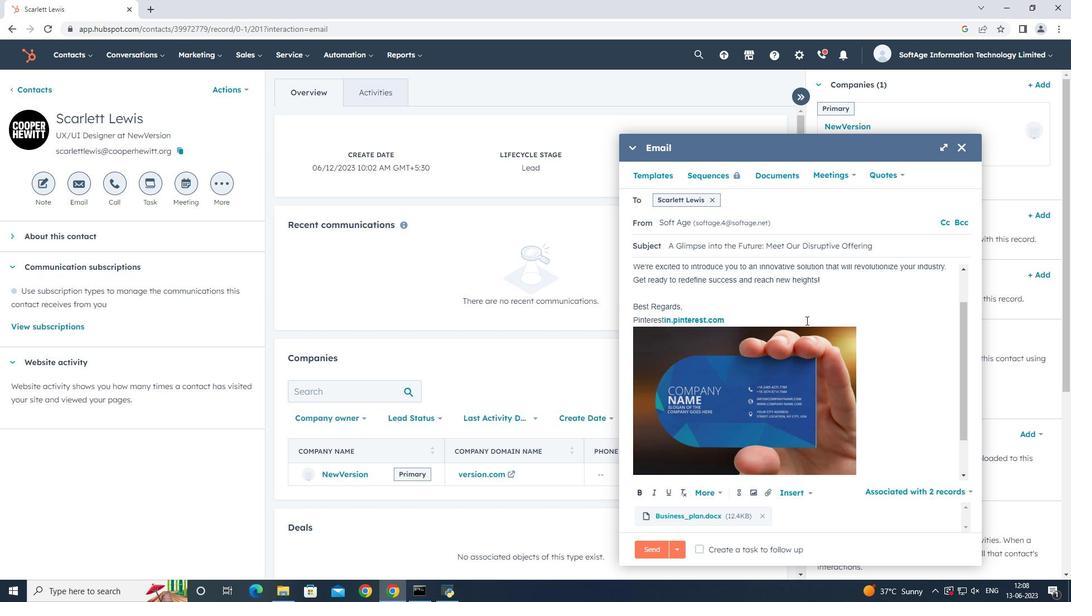
Action: Mouse moved to (806, 320)
Screenshot: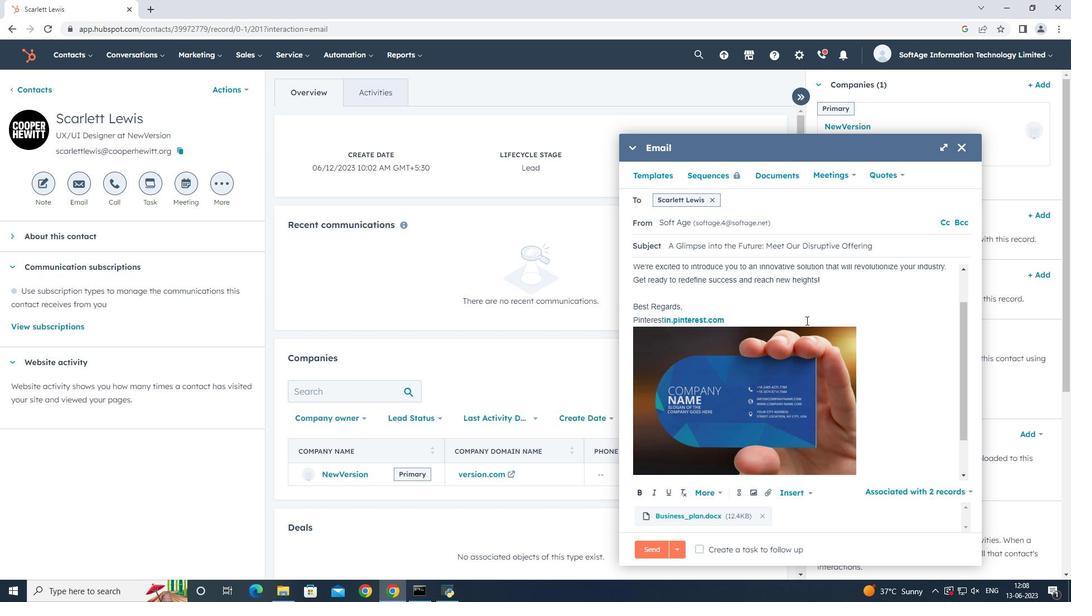 
Action: Mouse pressed left at (806, 320)
Screenshot: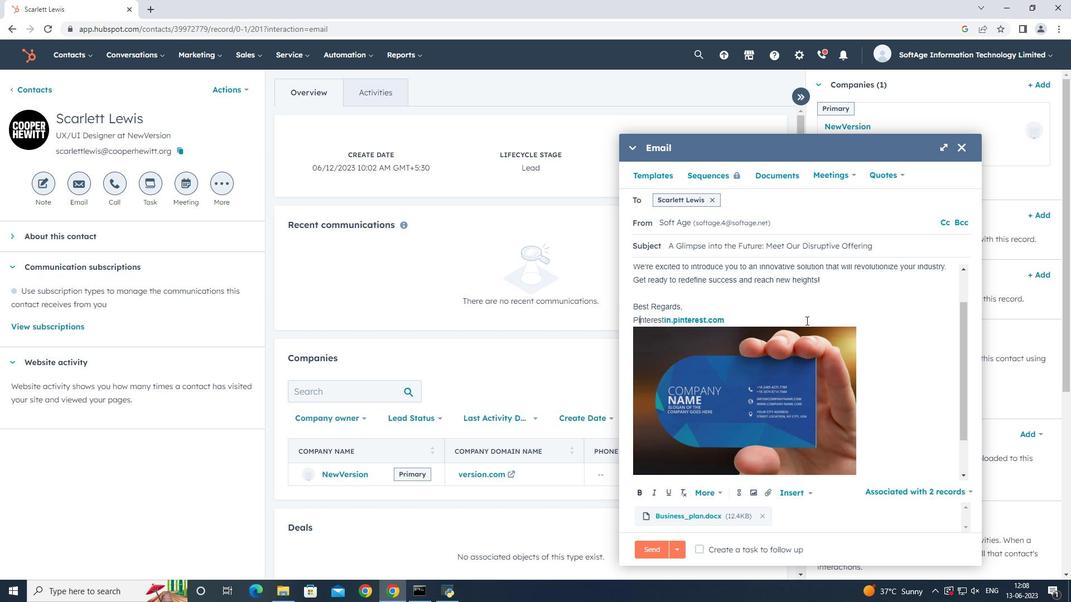 
Action: Mouse moved to (705, 550)
Screenshot: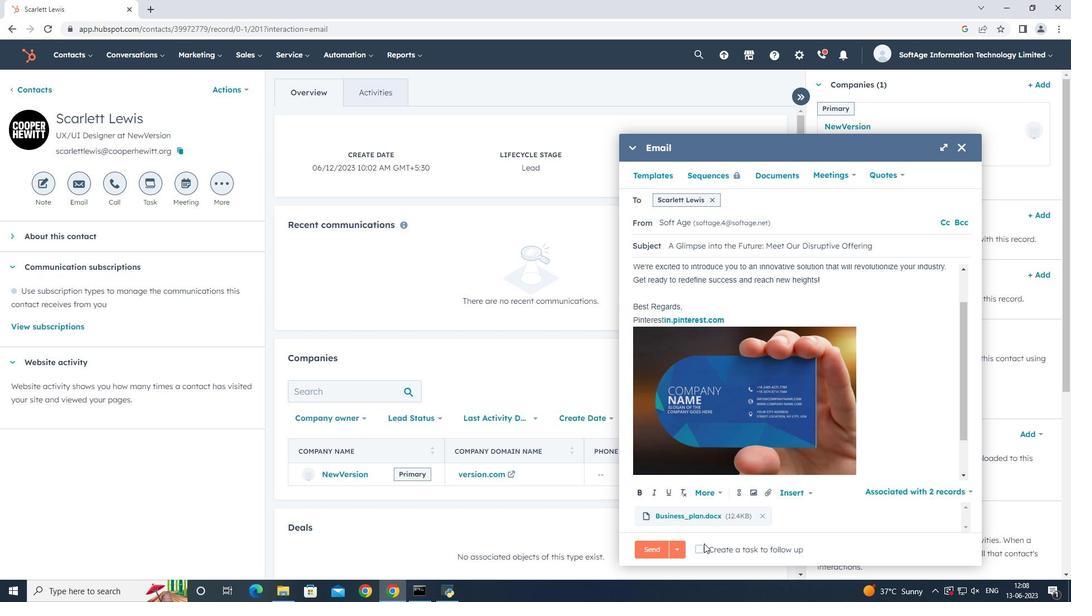 
Action: Mouse pressed left at (705, 550)
Screenshot: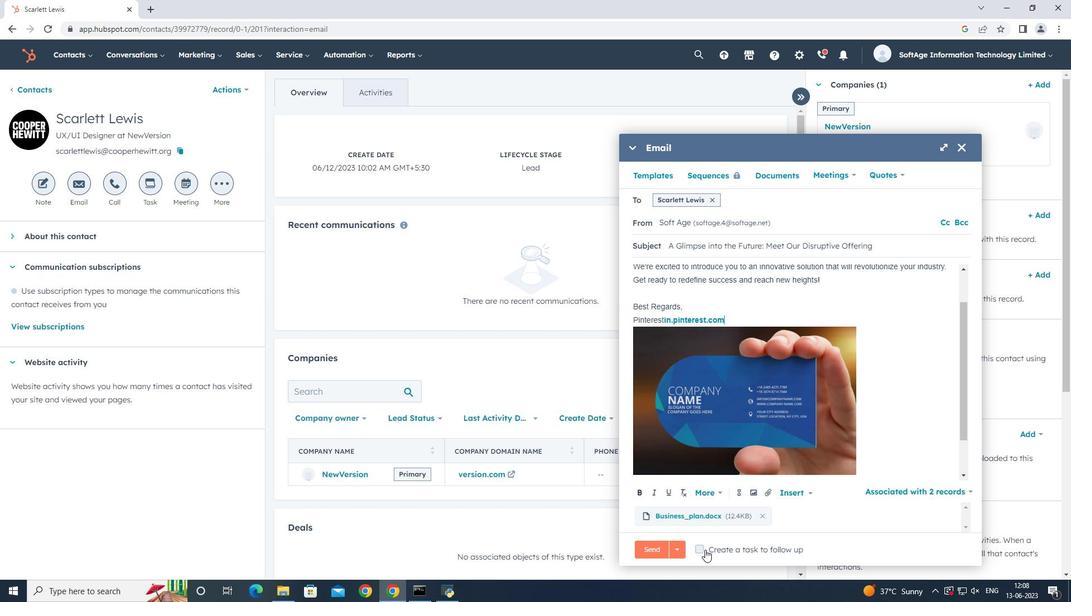 
Action: Mouse moved to (876, 551)
Screenshot: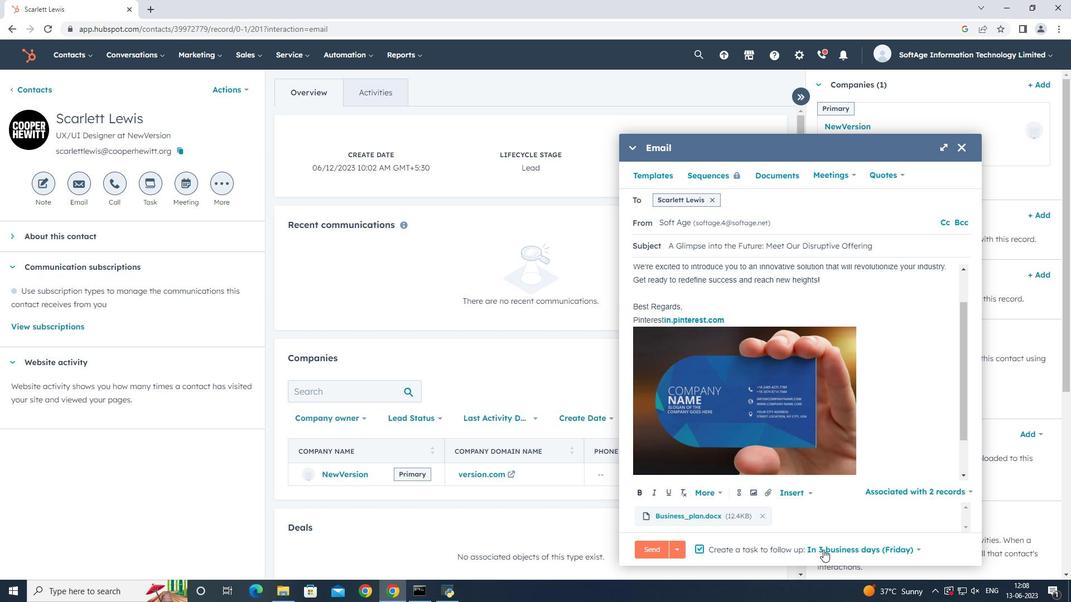 
Action: Mouse pressed left at (876, 551)
Screenshot: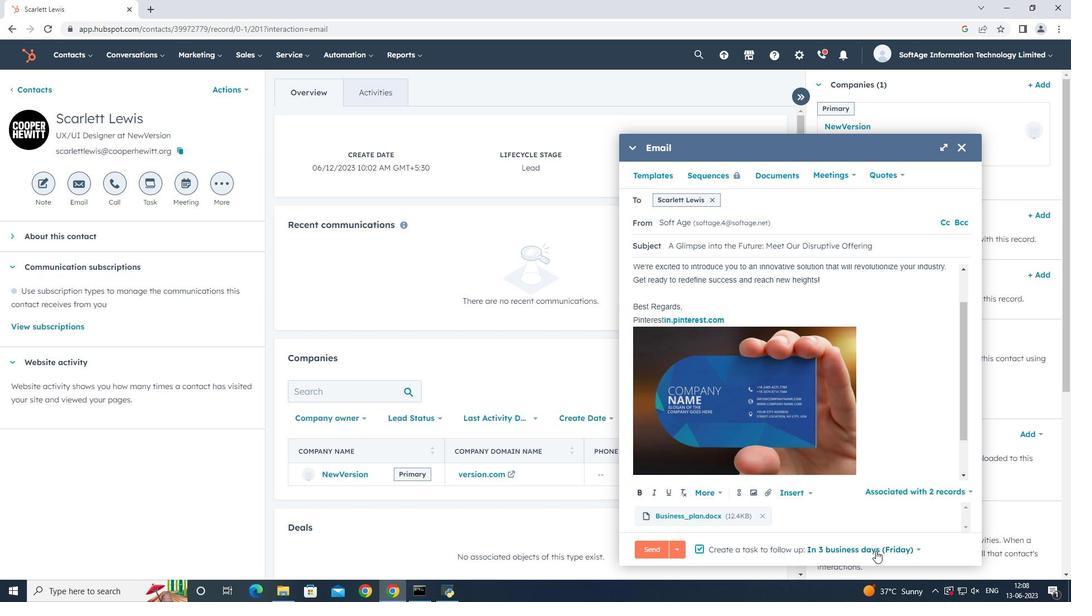 
Action: Mouse moved to (865, 505)
Screenshot: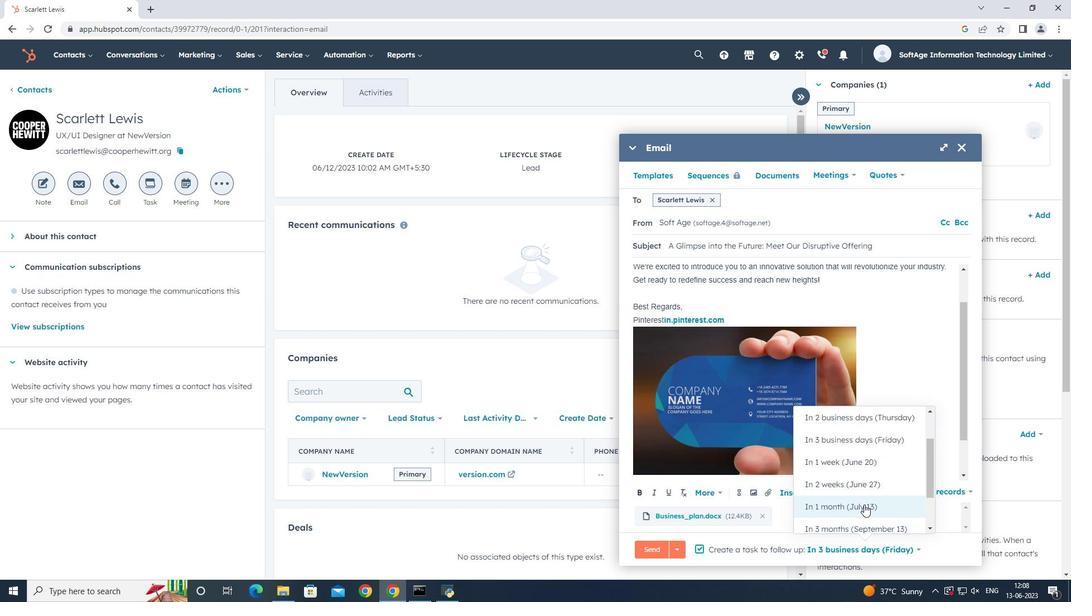 
Action: Mouse pressed left at (865, 505)
Screenshot: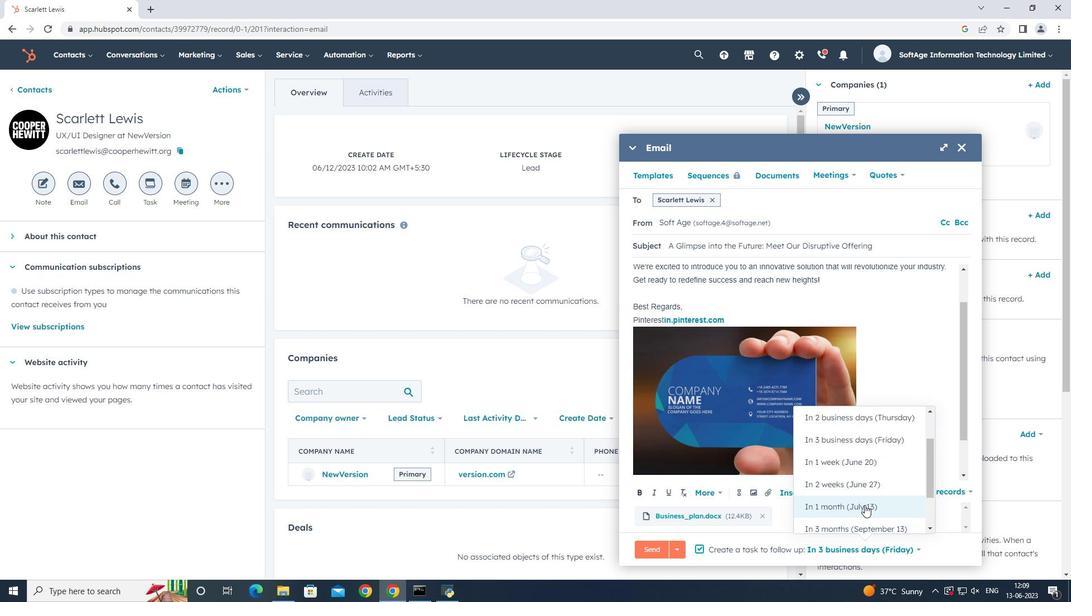 
Action: Mouse moved to (656, 553)
Screenshot: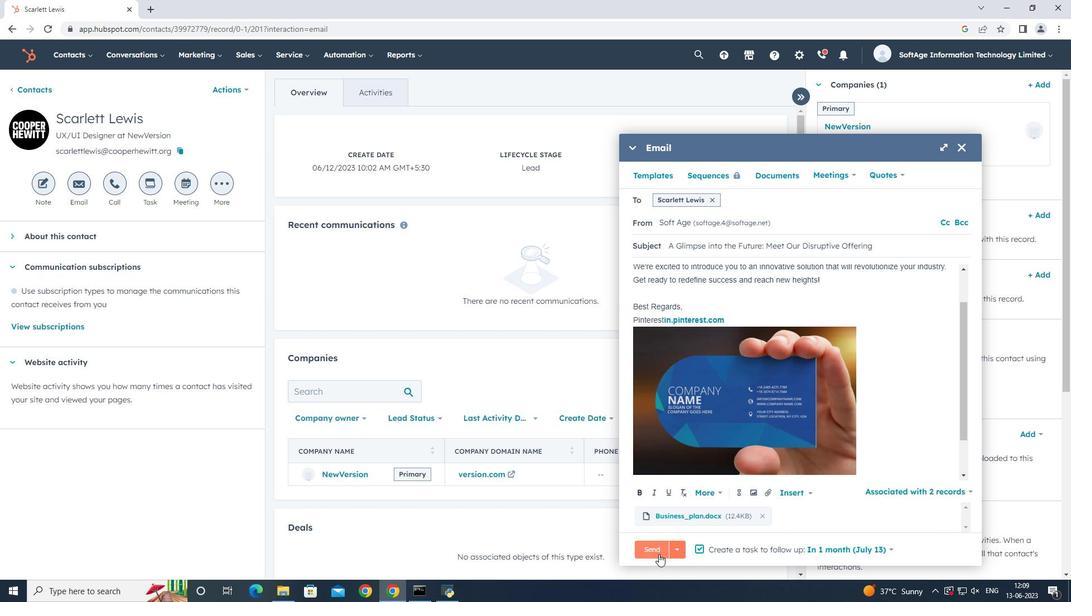
Action: Mouse pressed left at (656, 553)
Screenshot: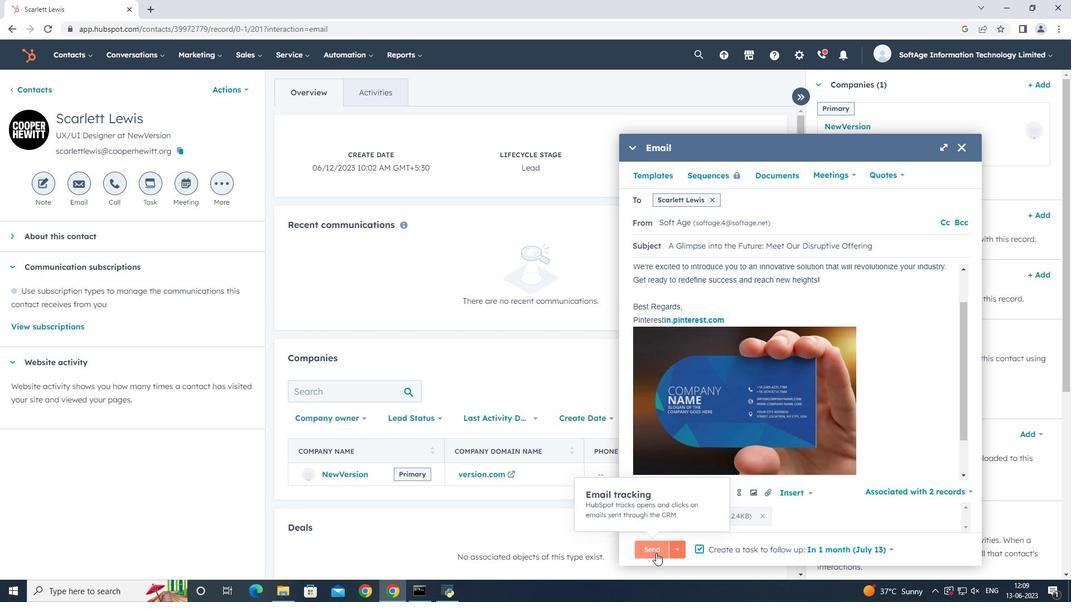 
Action: Mouse moved to (604, 364)
Screenshot: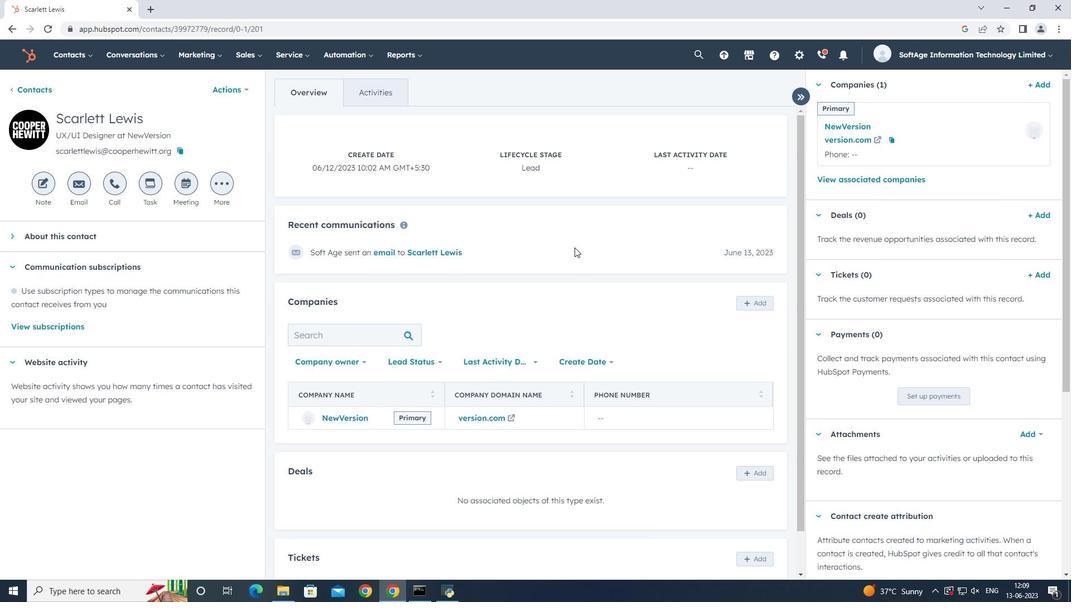 
